 Task: Find connections with filter location La Seyne-sur-Mer with filter topic #Socialnetworkingwith filter profile language Spanish with filter current company Jade Global with filter school Google Developer Group - Bharati Vidyapeeth's College of Engineering (GDG BVP) with filter industry Gambling Facilities and Casinos with filter service category Headshot Photography with filter keywords title Maintenance Engineer
Action: Mouse moved to (512, 90)
Screenshot: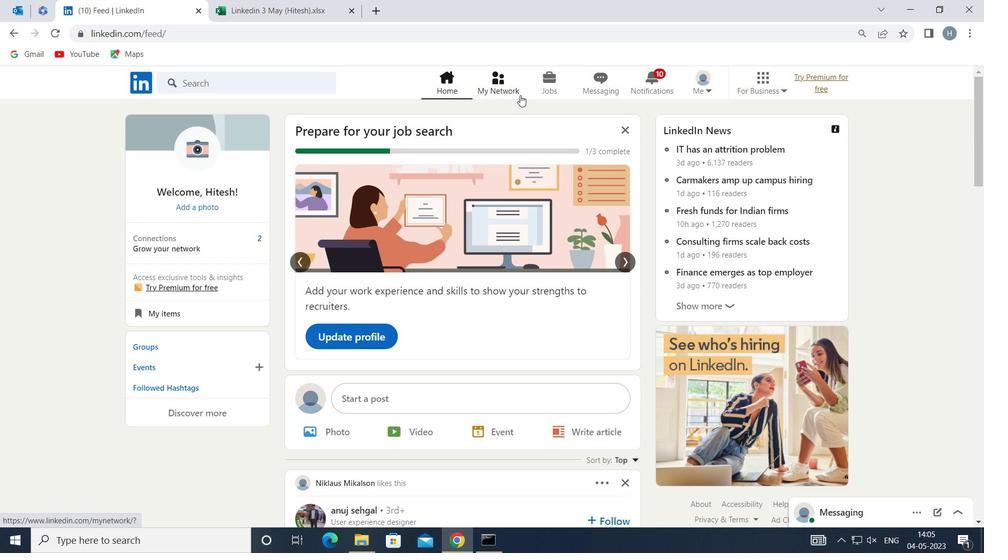 
Action: Mouse pressed left at (512, 90)
Screenshot: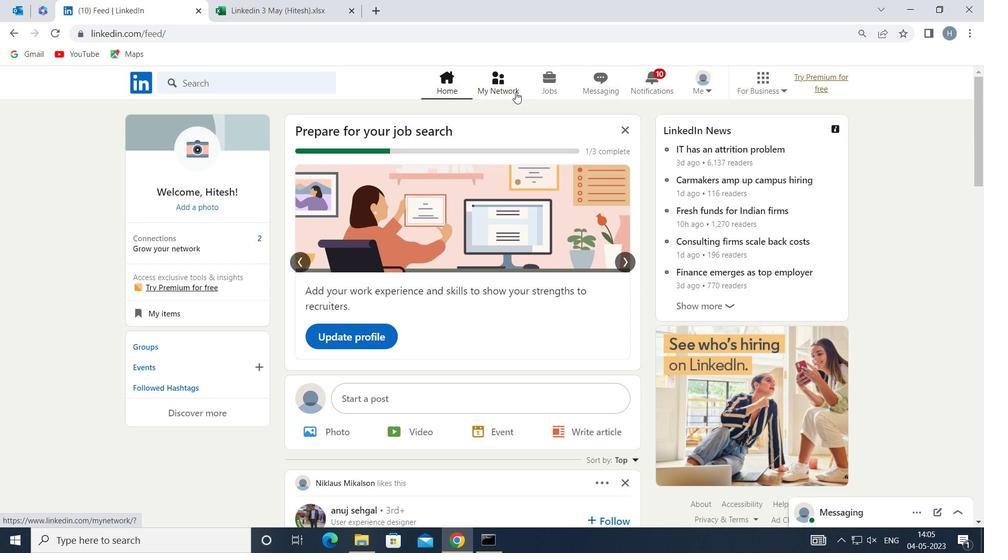
Action: Mouse moved to (287, 155)
Screenshot: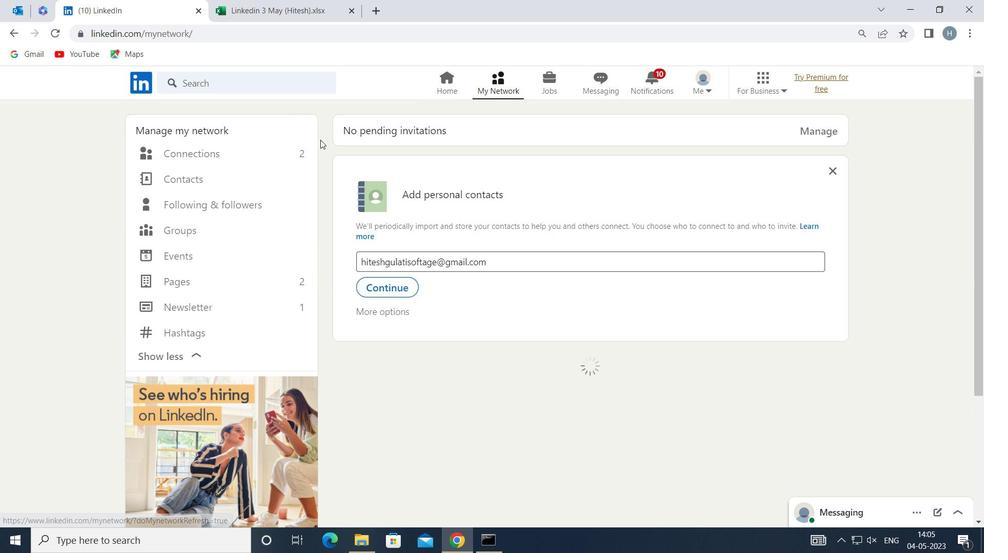 
Action: Mouse pressed left at (287, 155)
Screenshot: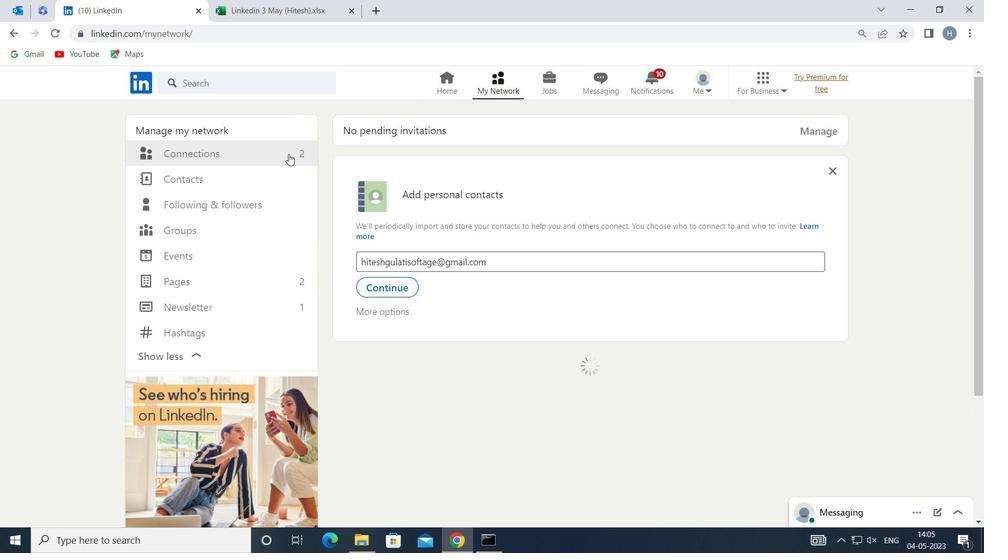 
Action: Mouse moved to (562, 153)
Screenshot: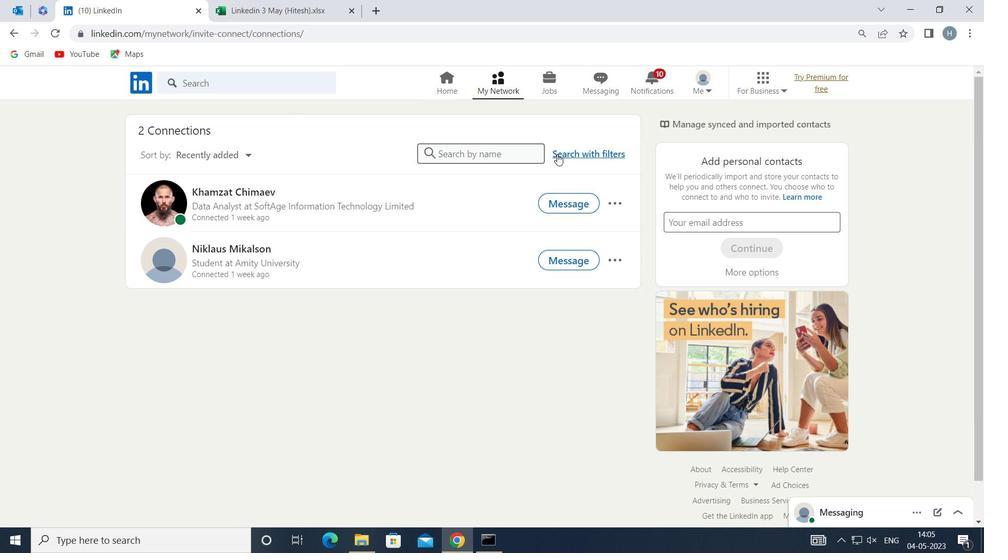 
Action: Mouse pressed left at (562, 153)
Screenshot: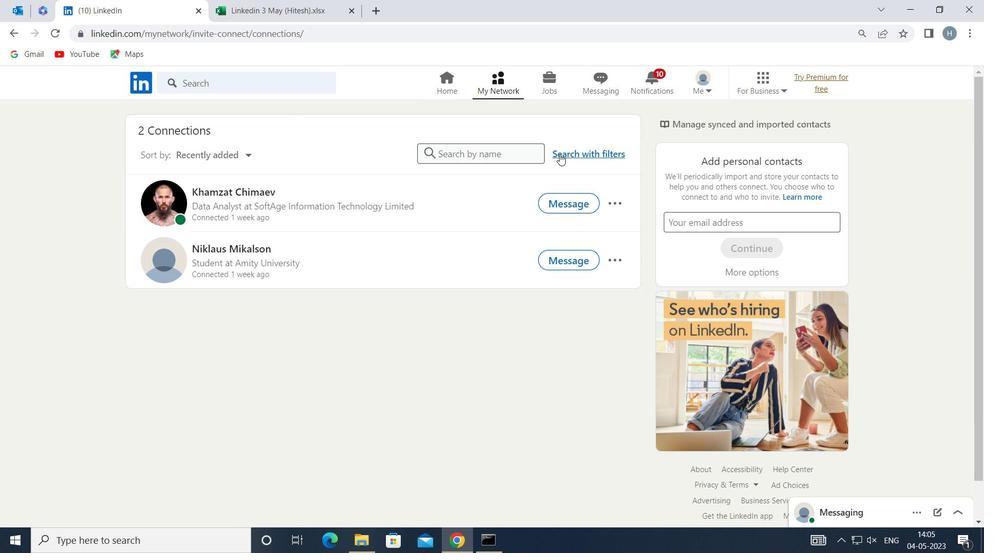 
Action: Mouse moved to (539, 119)
Screenshot: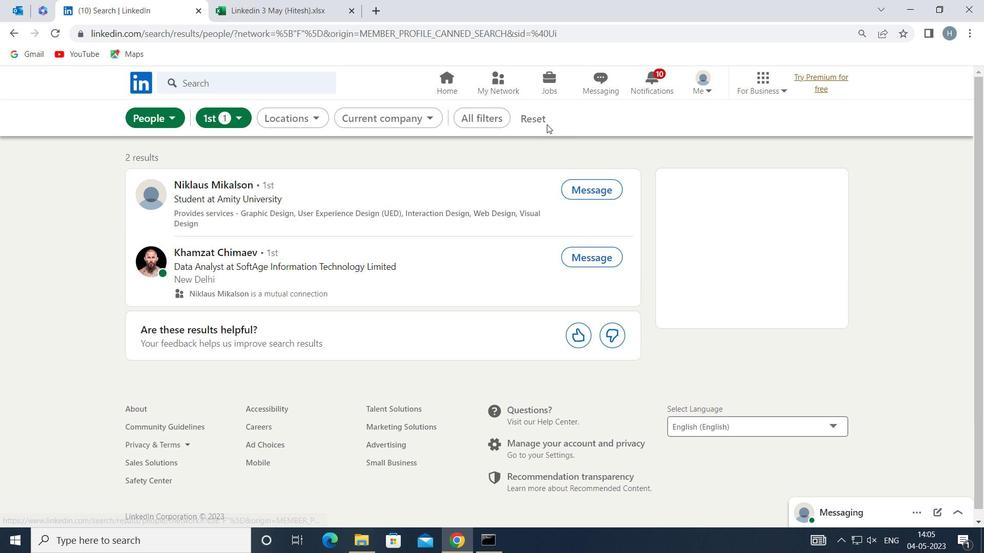 
Action: Mouse pressed left at (539, 119)
Screenshot: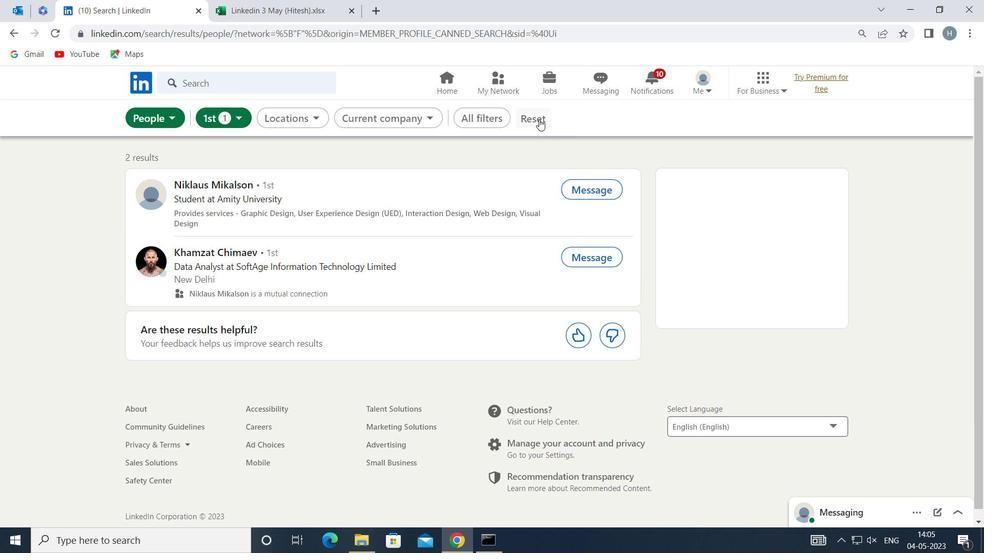 
Action: Mouse moved to (527, 117)
Screenshot: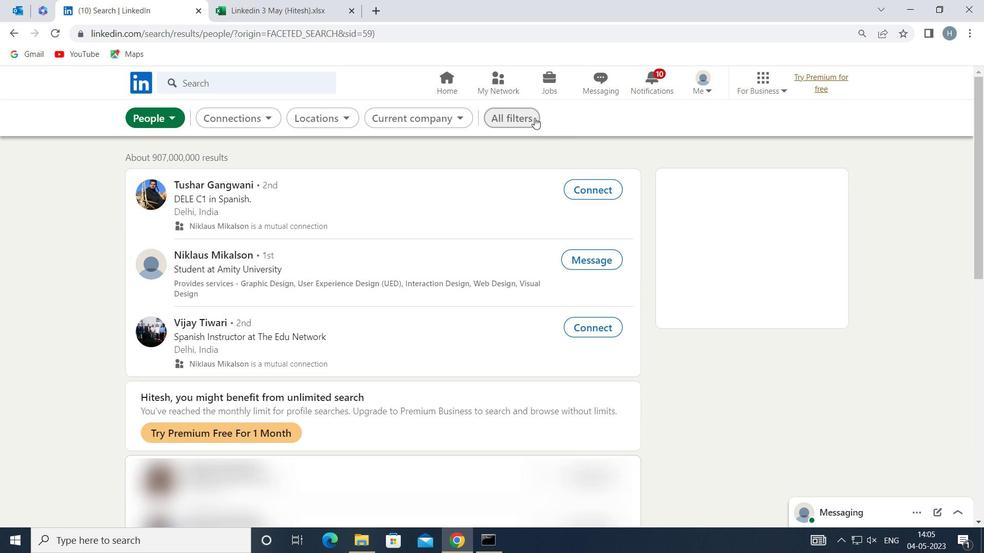 
Action: Mouse pressed left at (527, 117)
Screenshot: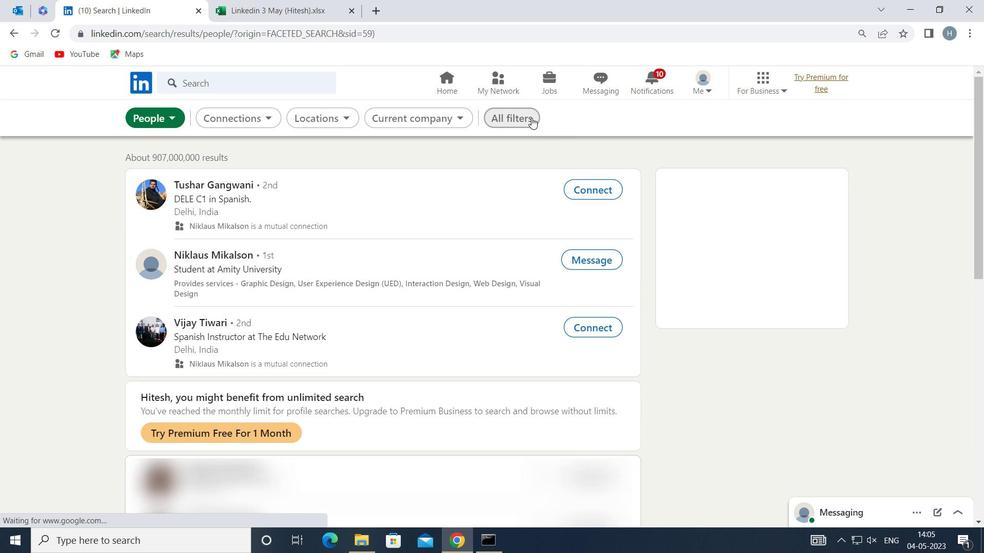 
Action: Mouse moved to (753, 268)
Screenshot: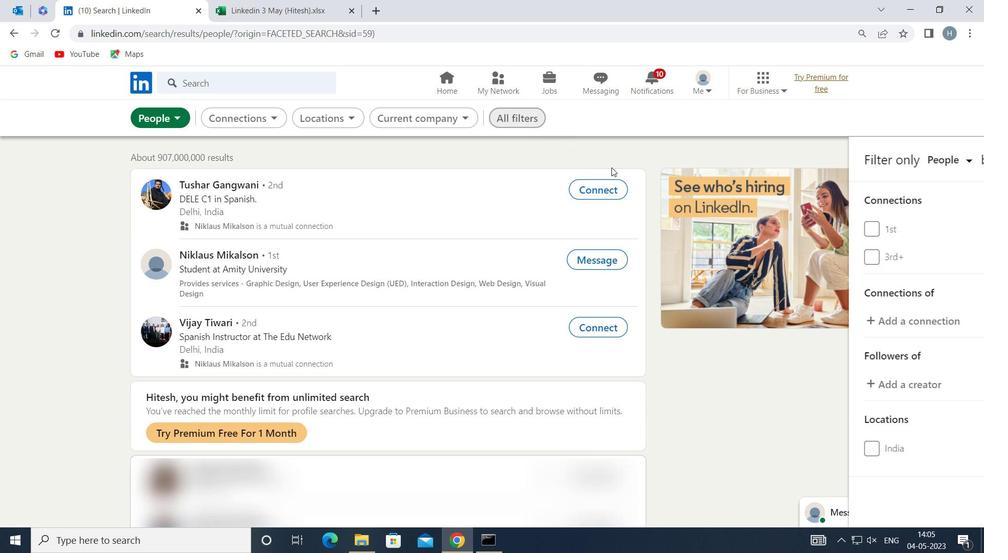 
Action: Mouse scrolled (753, 267) with delta (0, 0)
Screenshot: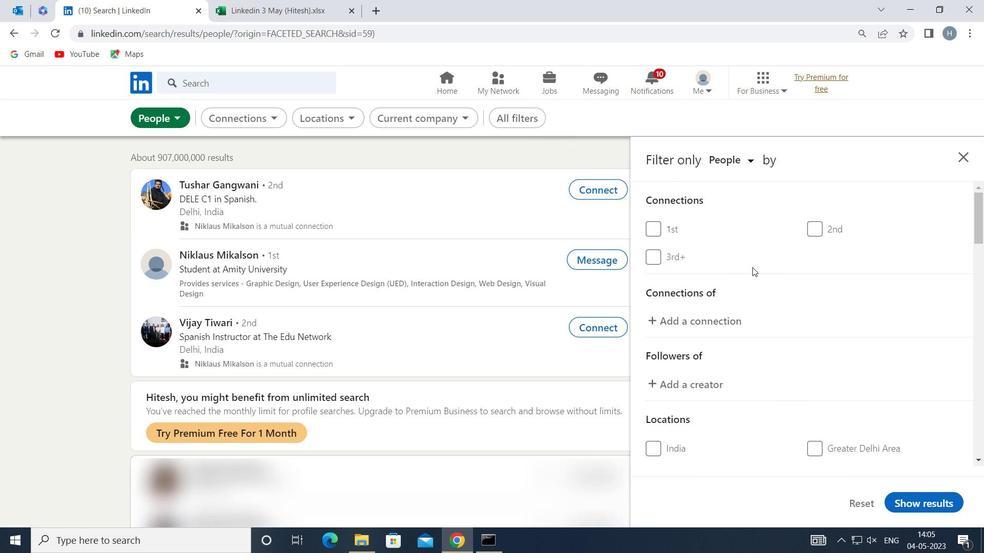 
Action: Mouse moved to (753, 268)
Screenshot: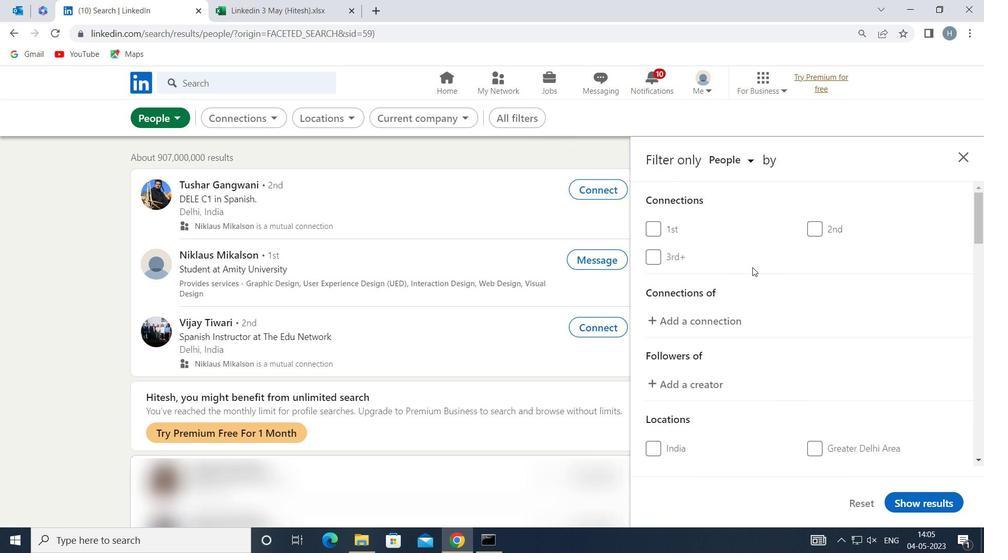 
Action: Mouse scrolled (753, 267) with delta (0, 0)
Screenshot: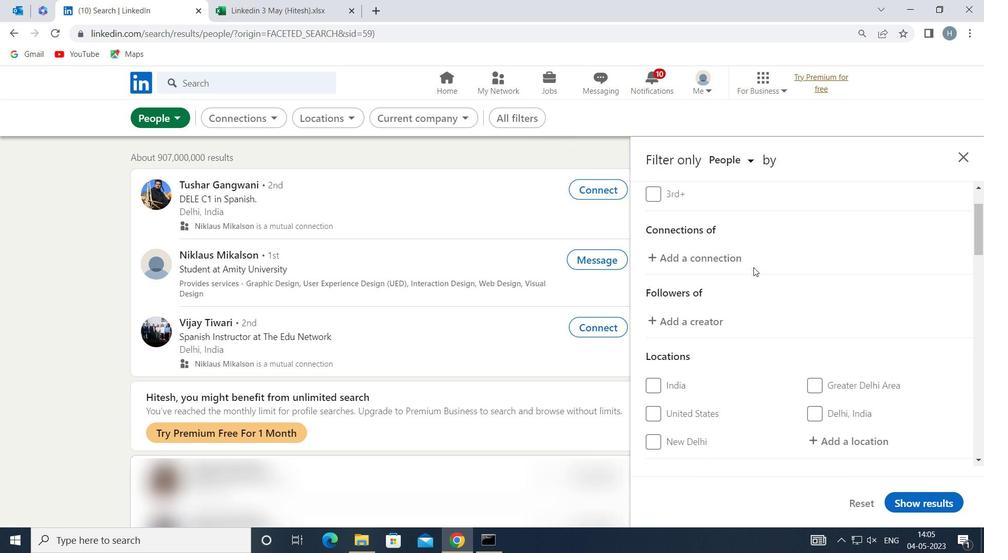
Action: Mouse scrolled (753, 267) with delta (0, 0)
Screenshot: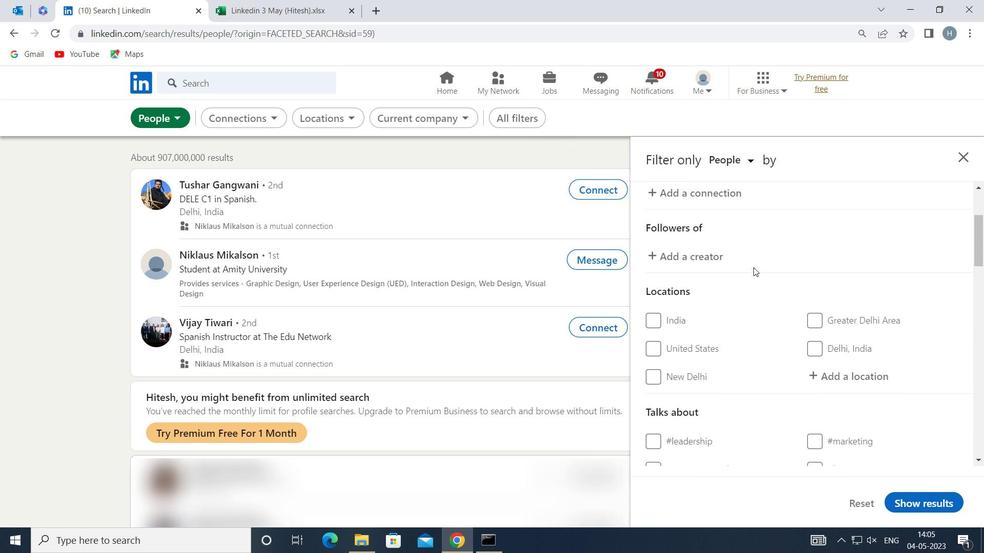 
Action: Mouse moved to (824, 307)
Screenshot: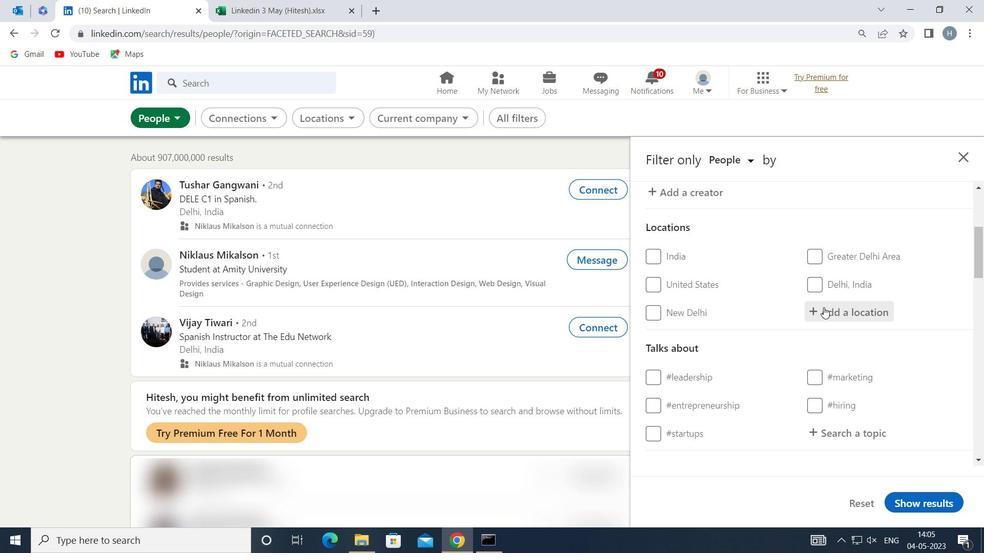 
Action: Mouse pressed left at (824, 307)
Screenshot: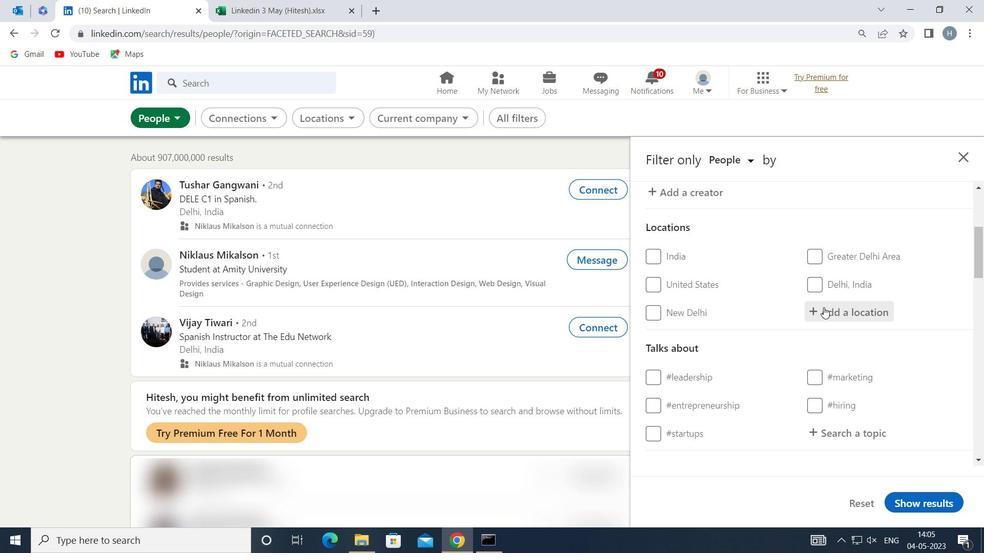 
Action: Key pressed <Key.shift>LA<Key.space><Key.shift>SEYNE
Screenshot: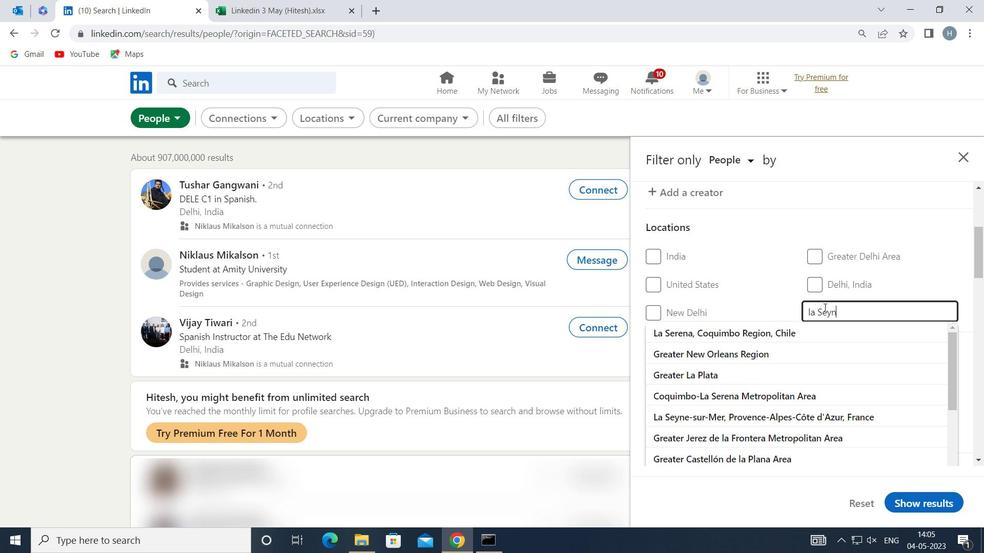 
Action: Mouse moved to (799, 330)
Screenshot: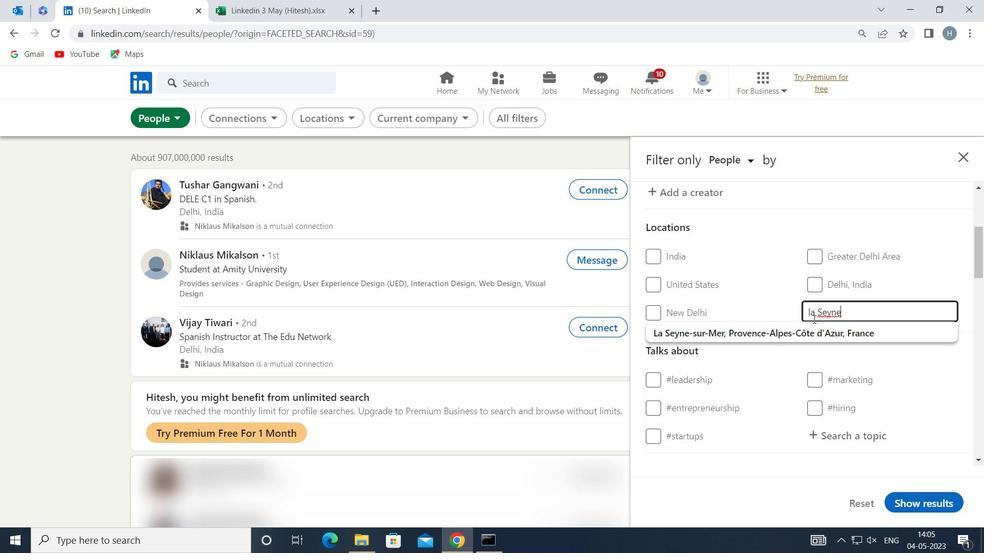 
Action: Mouse pressed left at (799, 330)
Screenshot: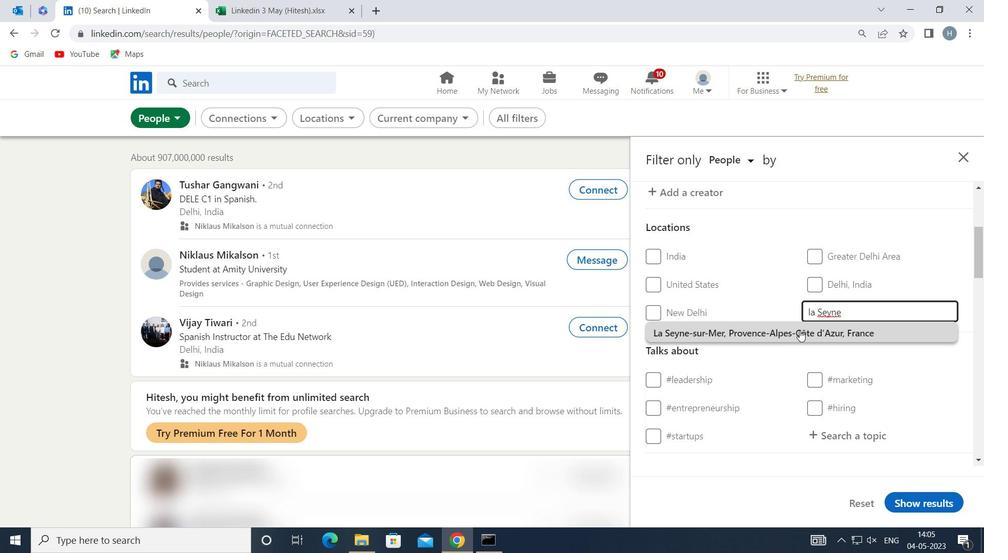 
Action: Mouse moved to (783, 333)
Screenshot: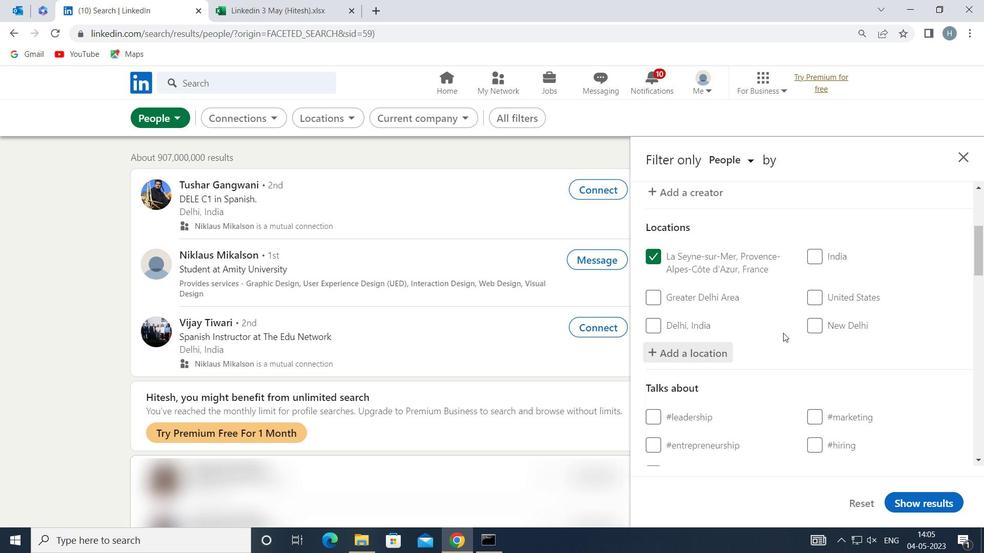 
Action: Mouse scrolled (783, 333) with delta (0, 0)
Screenshot: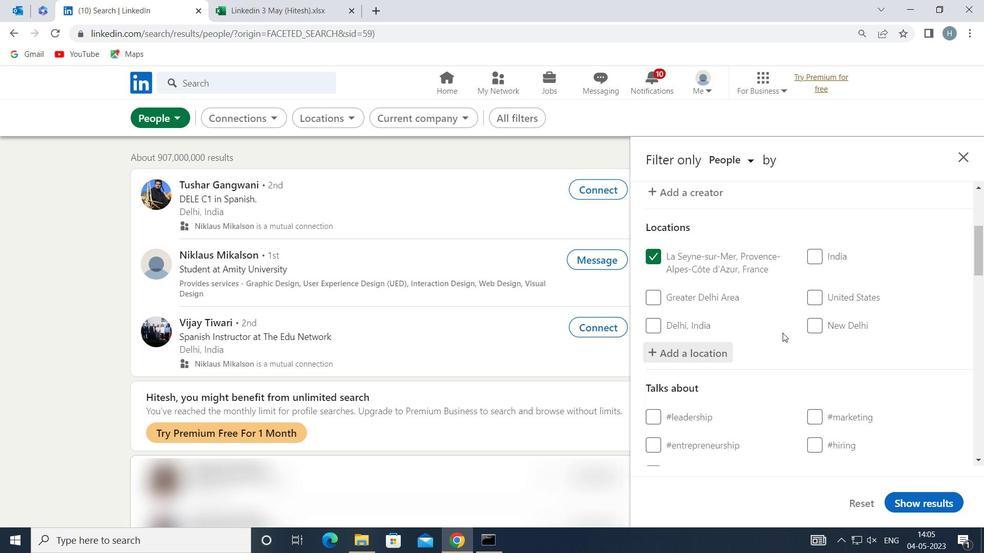 
Action: Mouse moved to (780, 335)
Screenshot: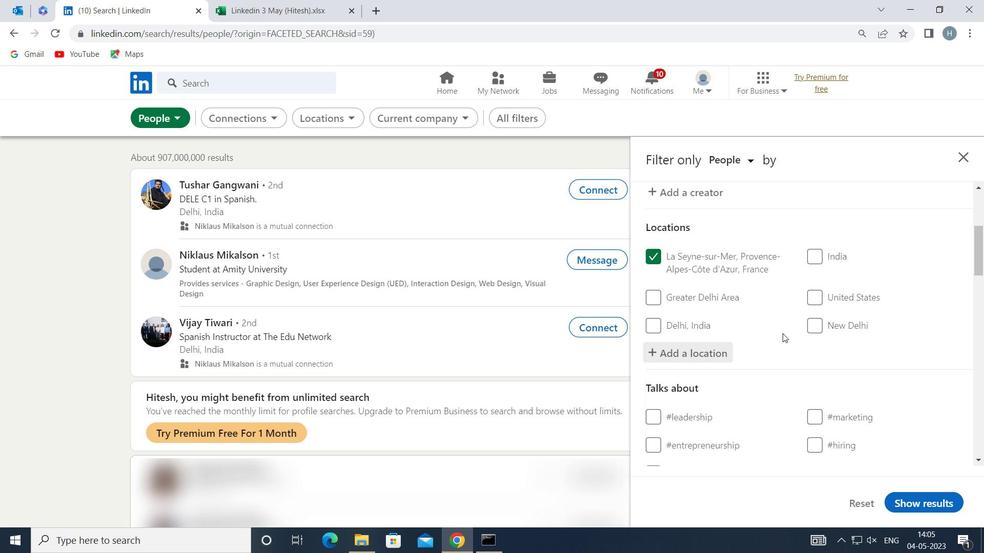 
Action: Mouse scrolled (780, 334) with delta (0, 0)
Screenshot: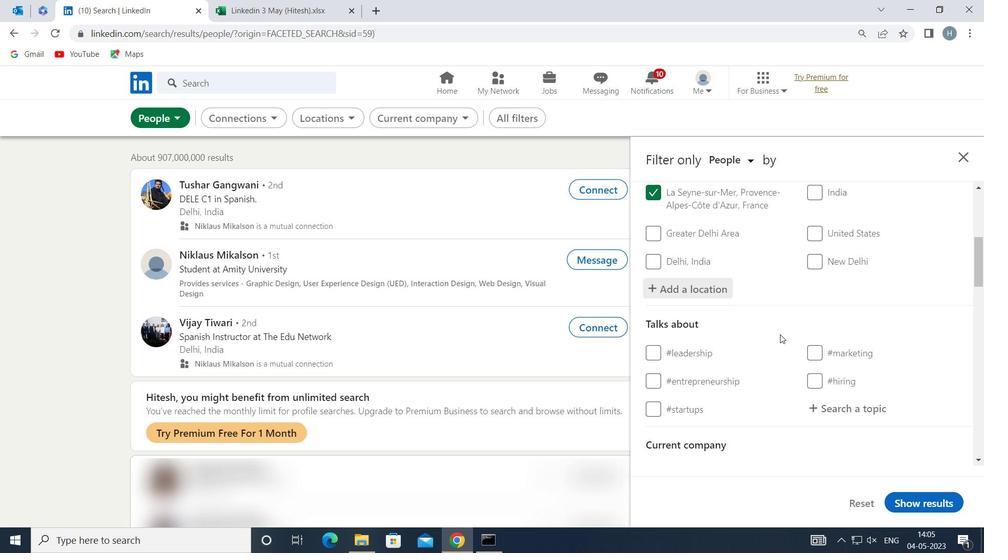 
Action: Mouse scrolled (780, 334) with delta (0, 0)
Screenshot: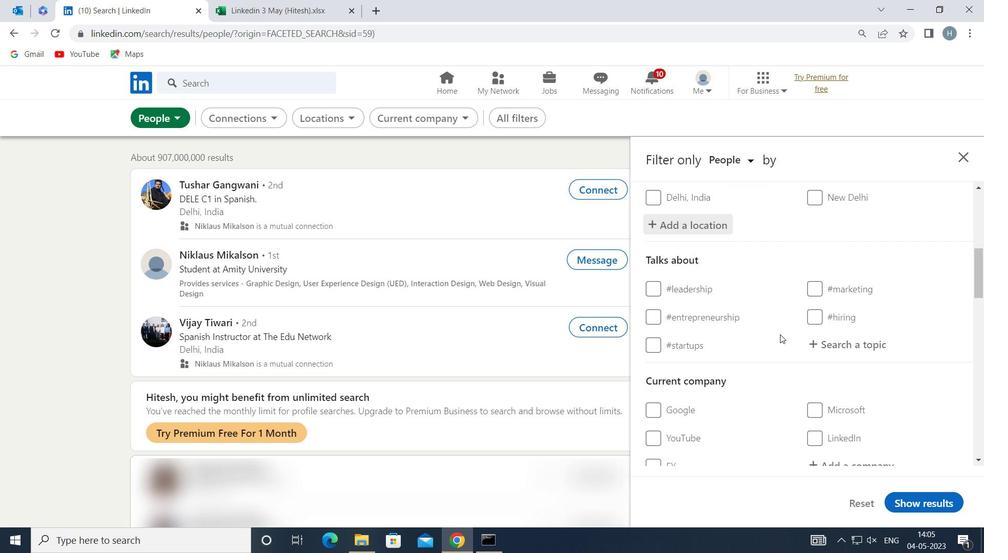 
Action: Mouse moved to (844, 284)
Screenshot: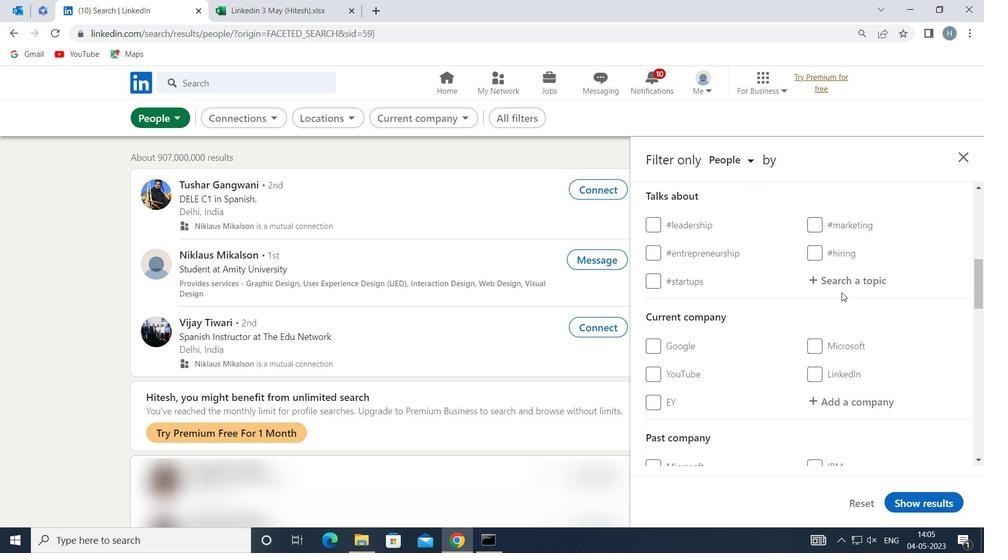 
Action: Mouse pressed left at (844, 284)
Screenshot: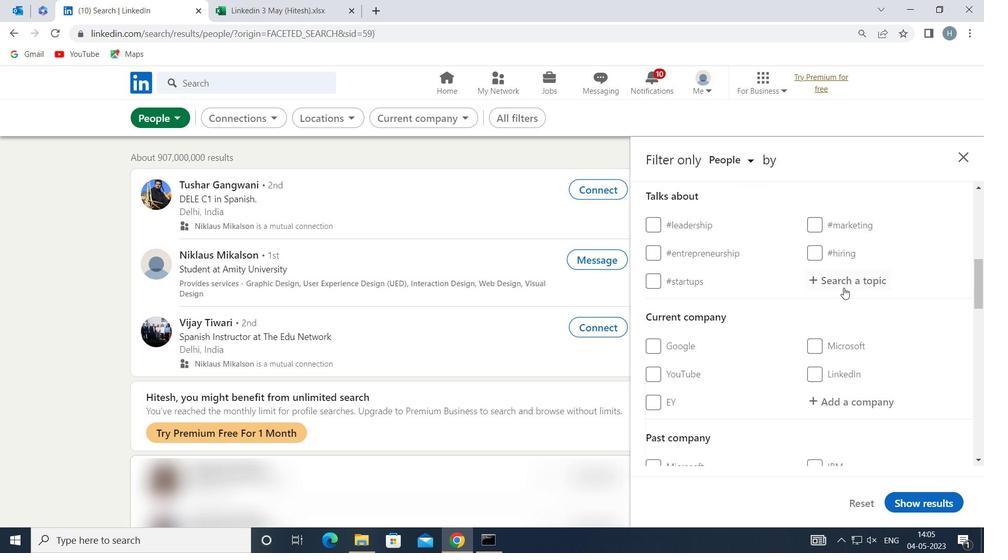 
Action: Key pressed <Key.shift>SOCIALNT<Key.backspace>ETWORKING
Screenshot: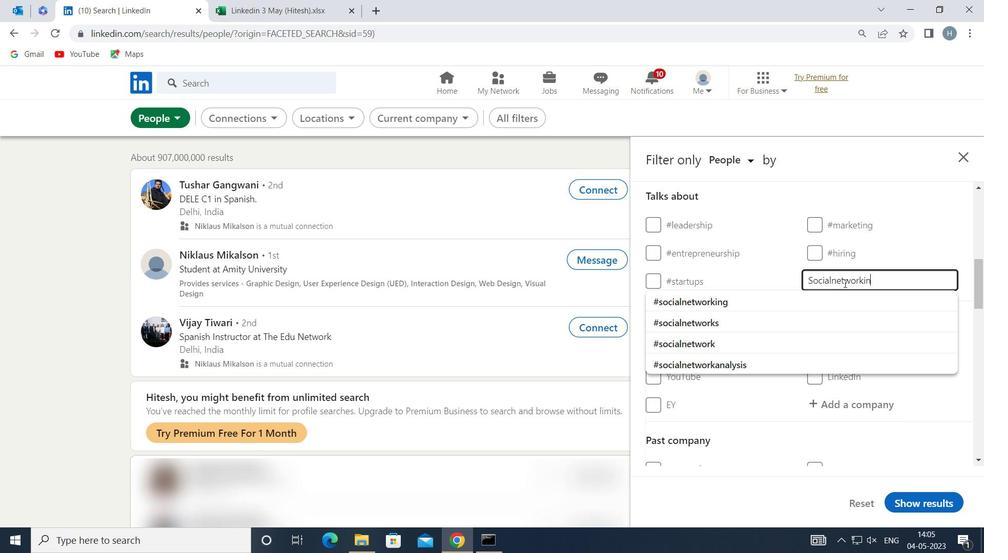
Action: Mouse moved to (823, 295)
Screenshot: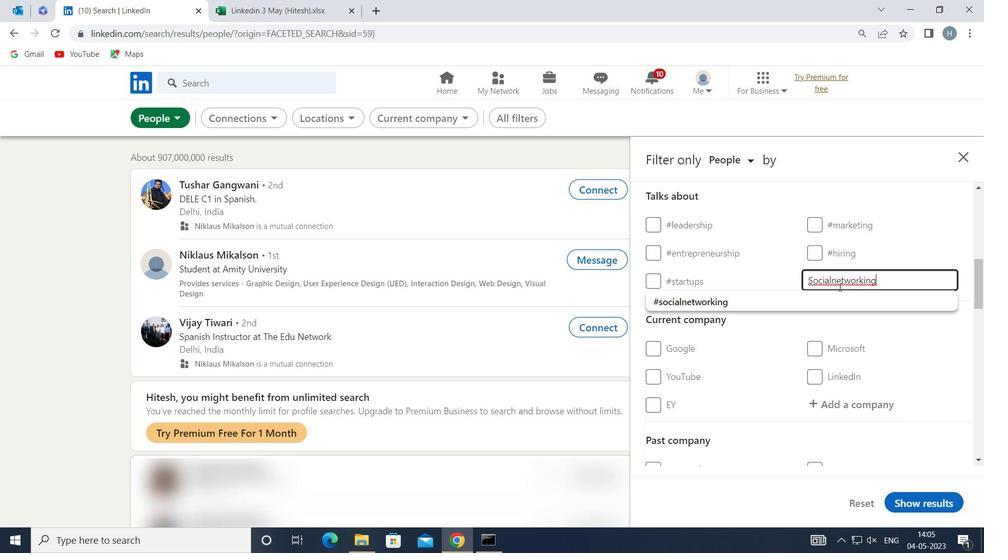 
Action: Mouse pressed left at (823, 295)
Screenshot: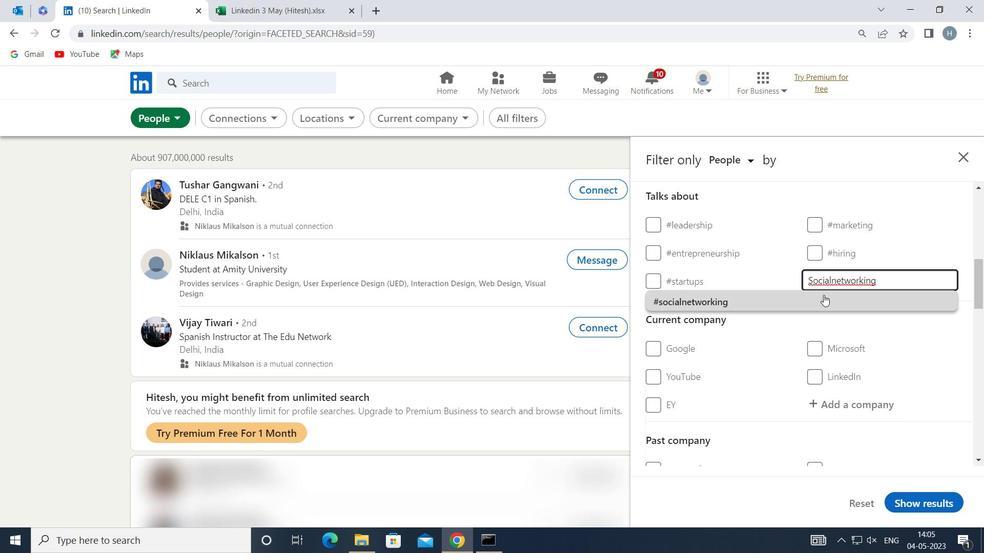 
Action: Mouse moved to (782, 302)
Screenshot: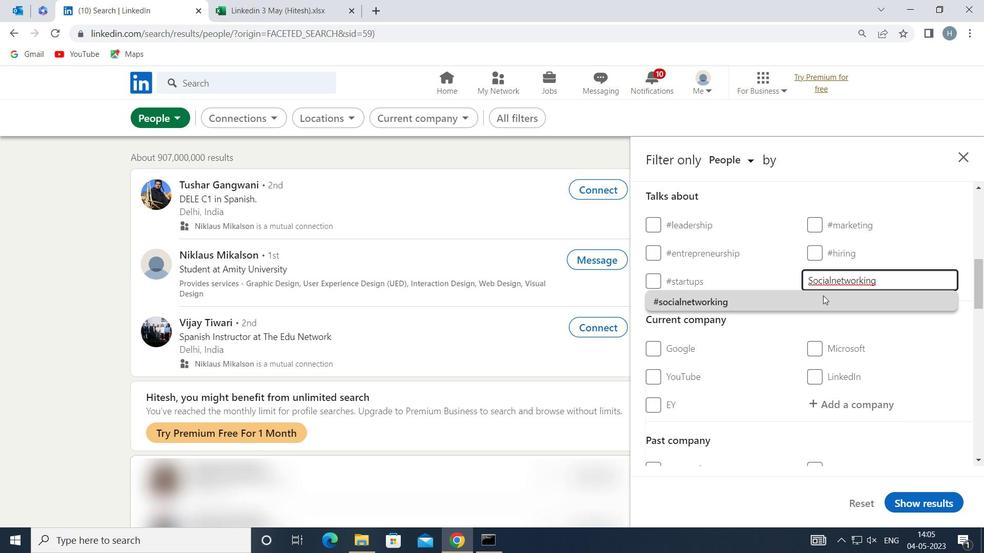 
Action: Mouse scrolled (782, 301) with delta (0, 0)
Screenshot: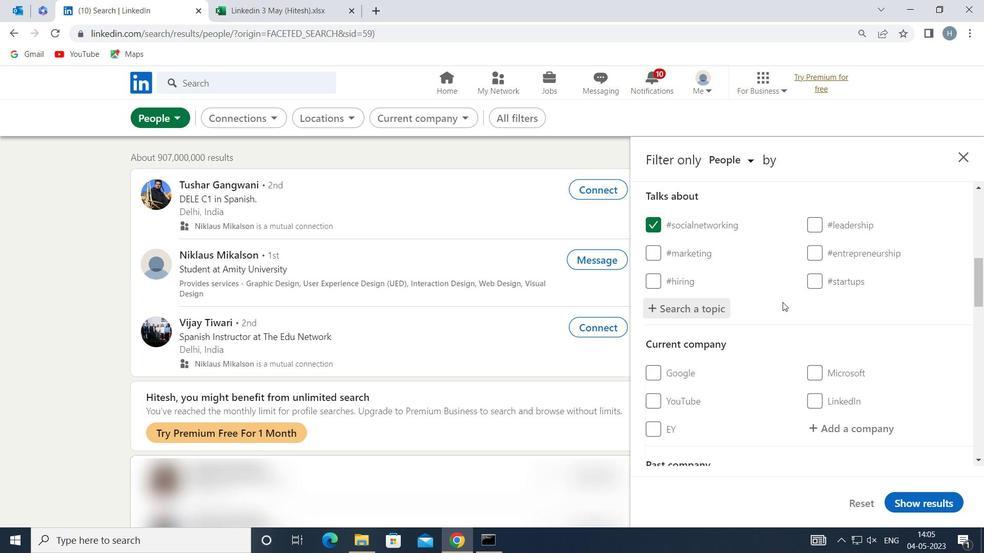 
Action: Mouse moved to (780, 297)
Screenshot: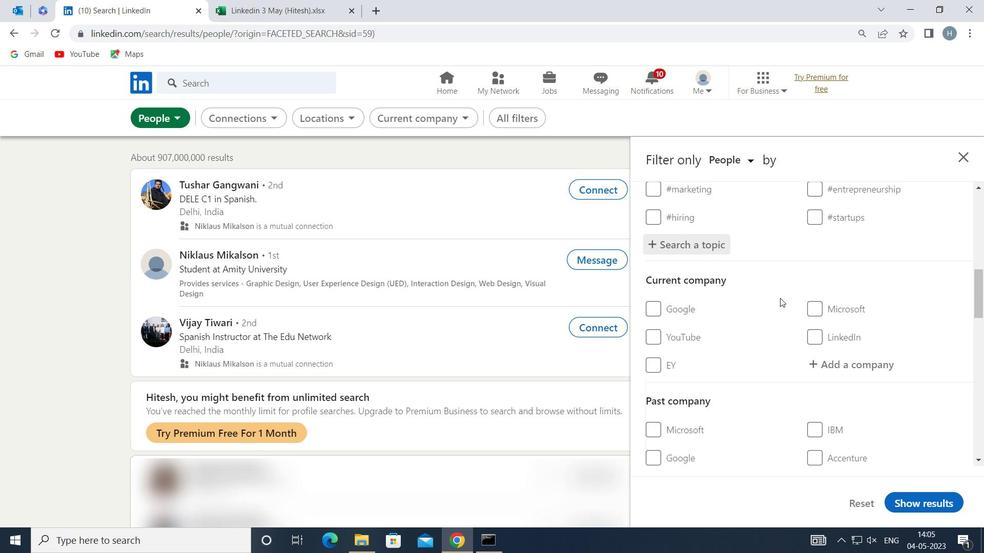 
Action: Mouse scrolled (780, 297) with delta (0, 0)
Screenshot: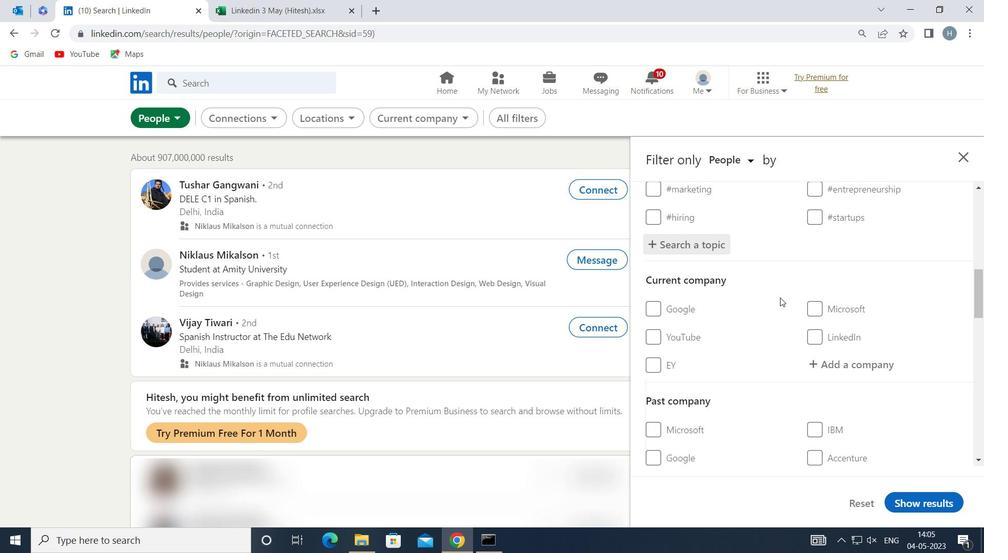 
Action: Mouse scrolled (780, 297) with delta (0, 0)
Screenshot: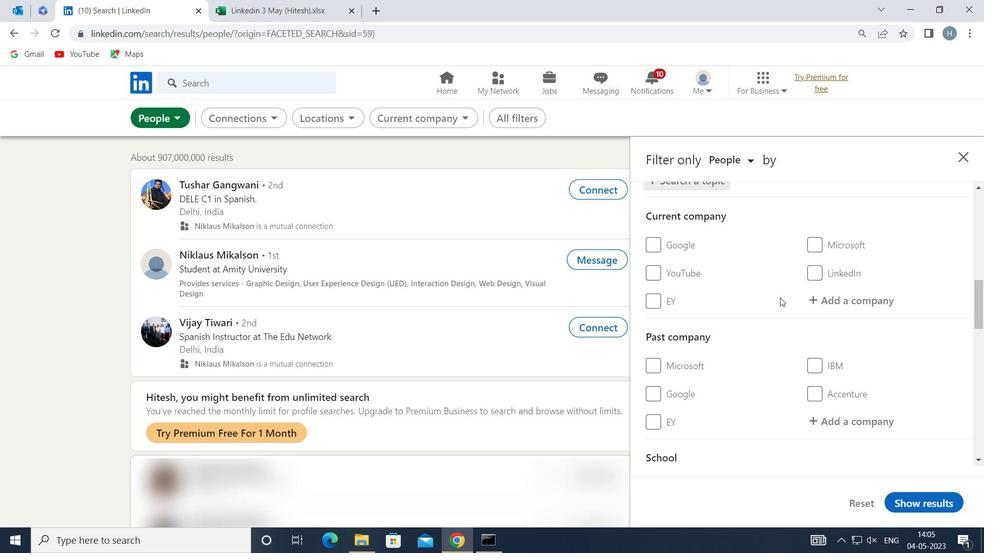 
Action: Mouse scrolled (780, 297) with delta (0, 0)
Screenshot: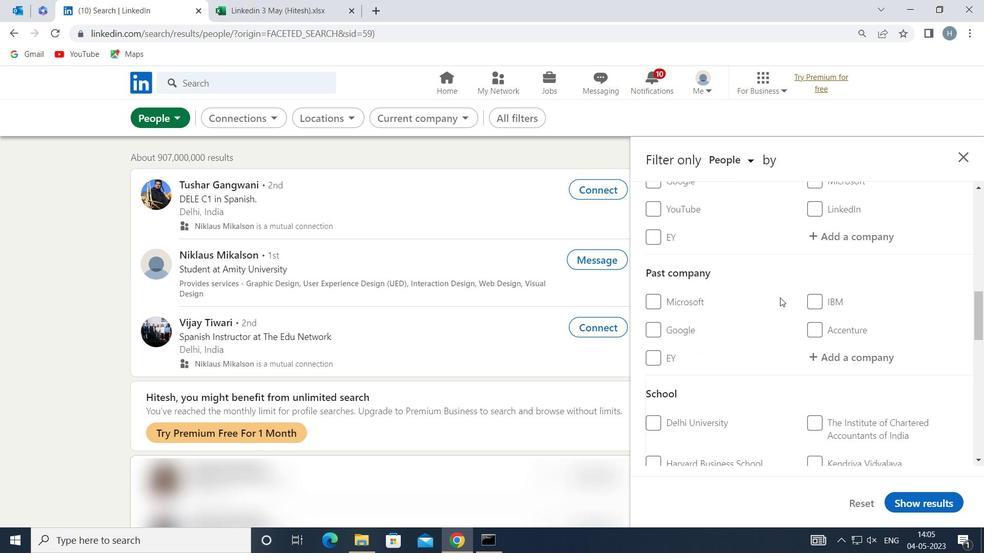 
Action: Mouse moved to (780, 297)
Screenshot: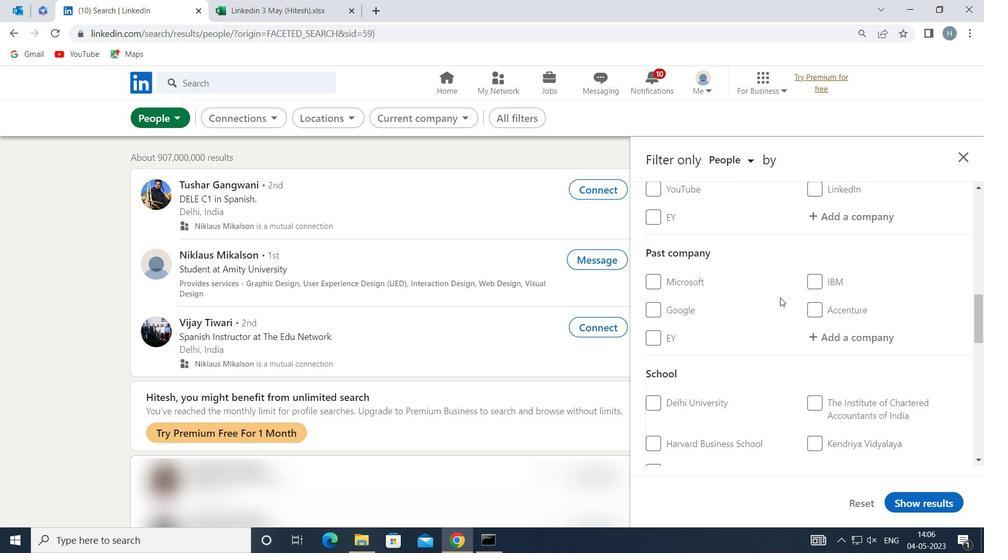
Action: Mouse scrolled (780, 296) with delta (0, 0)
Screenshot: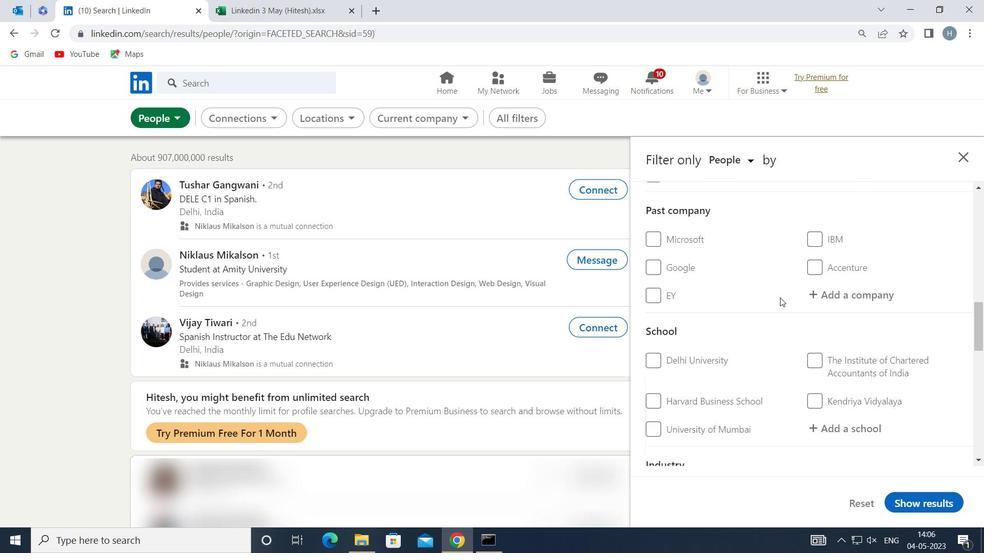 
Action: Mouse moved to (780, 296)
Screenshot: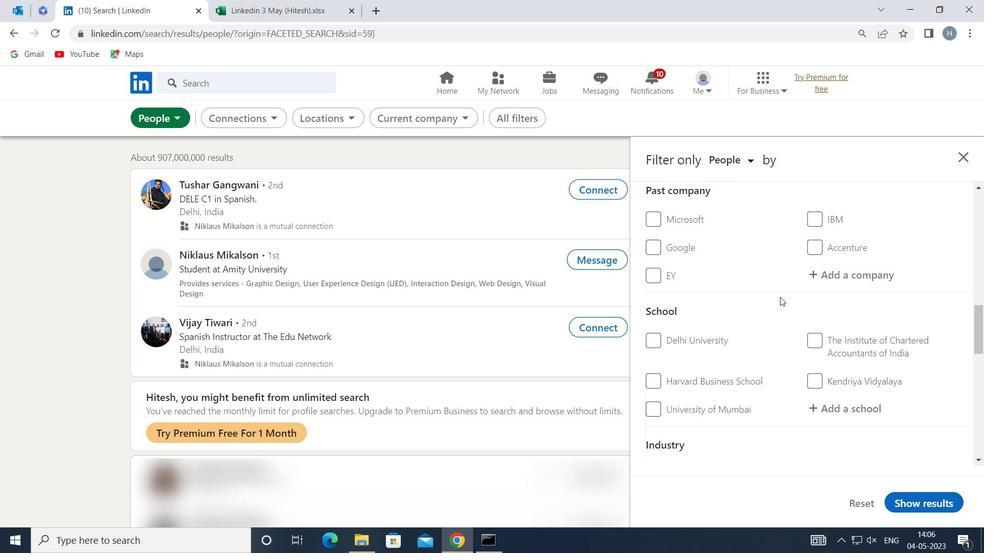 
Action: Mouse scrolled (780, 295) with delta (0, 0)
Screenshot: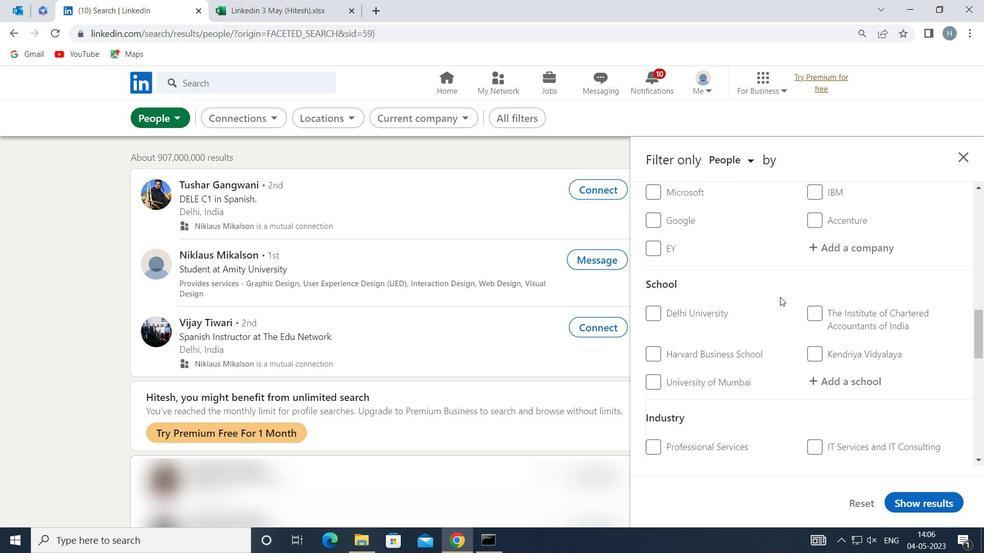 
Action: Mouse moved to (780, 293)
Screenshot: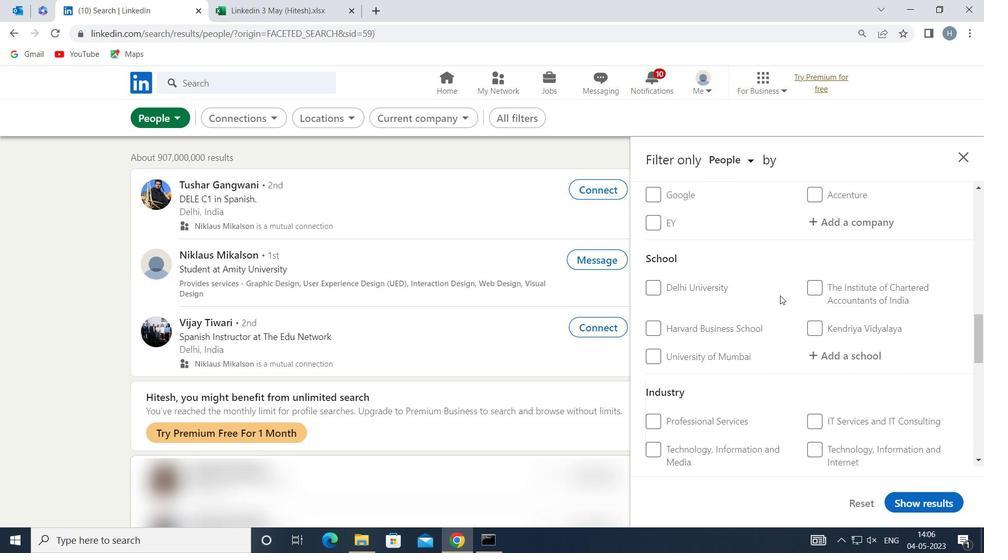 
Action: Mouse scrolled (780, 293) with delta (0, 0)
Screenshot: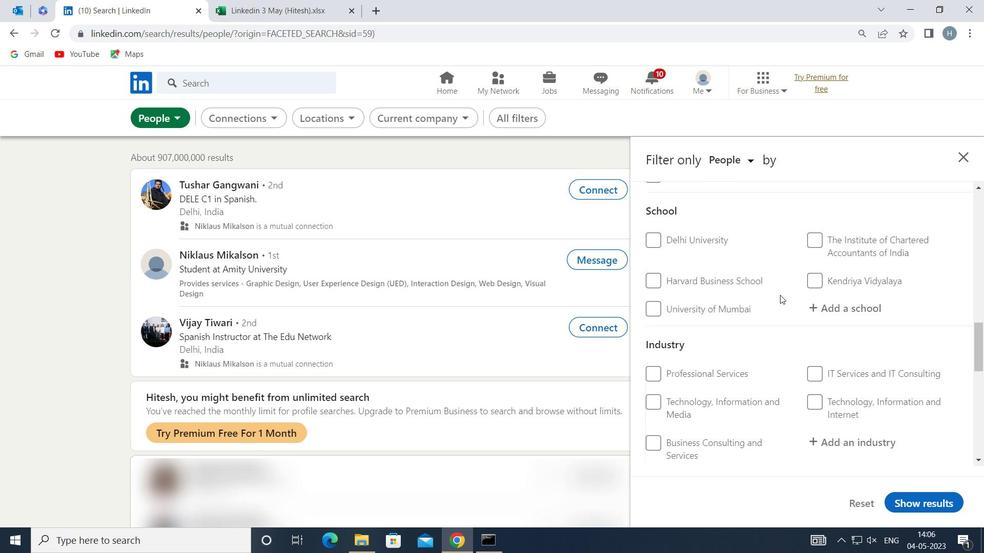 
Action: Mouse scrolled (780, 293) with delta (0, 0)
Screenshot: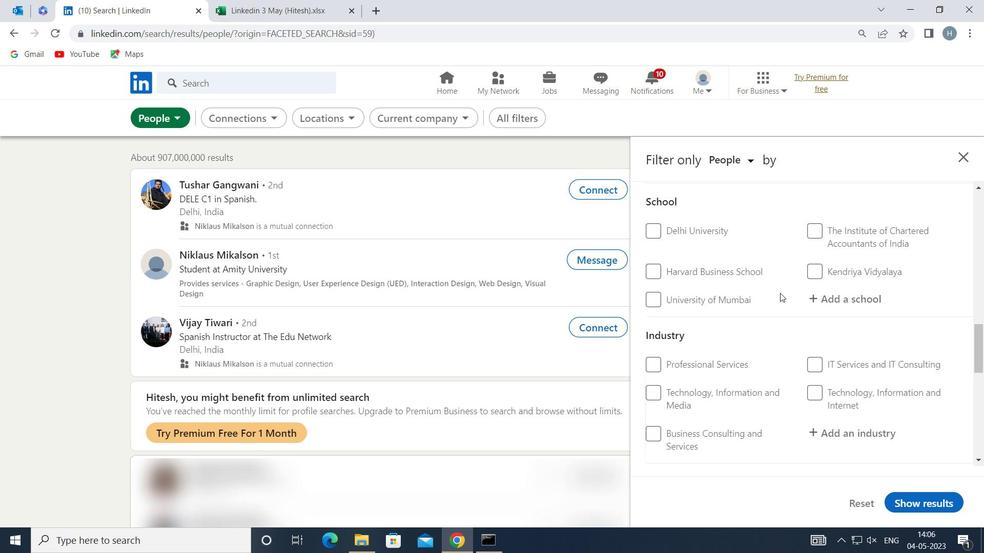 
Action: Mouse moved to (780, 293)
Screenshot: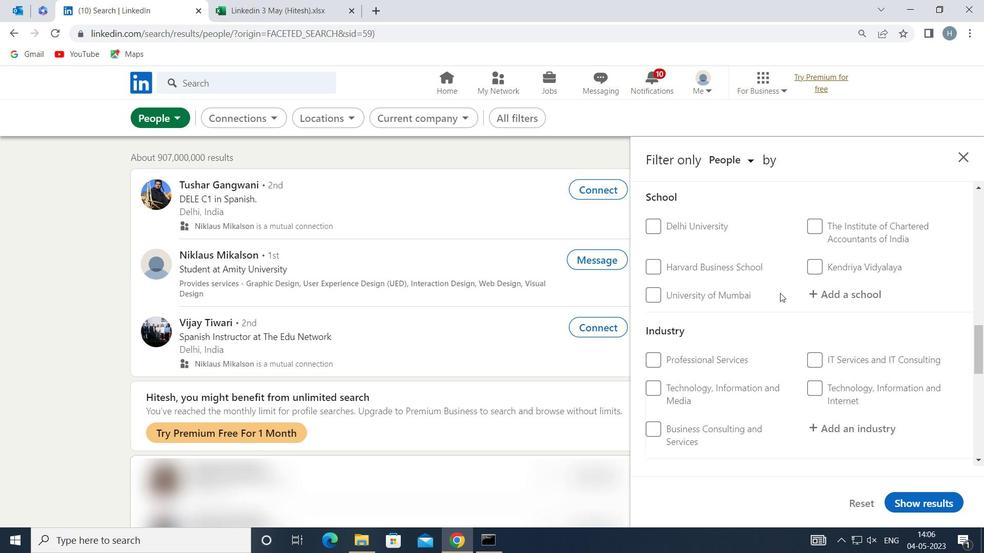 
Action: Mouse scrolled (780, 292) with delta (0, 0)
Screenshot: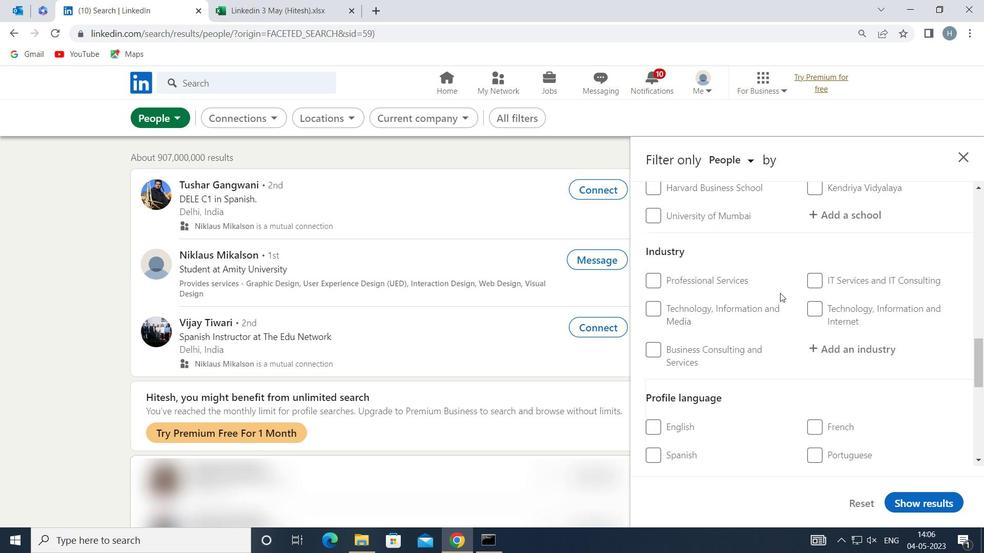 
Action: Mouse moved to (780, 293)
Screenshot: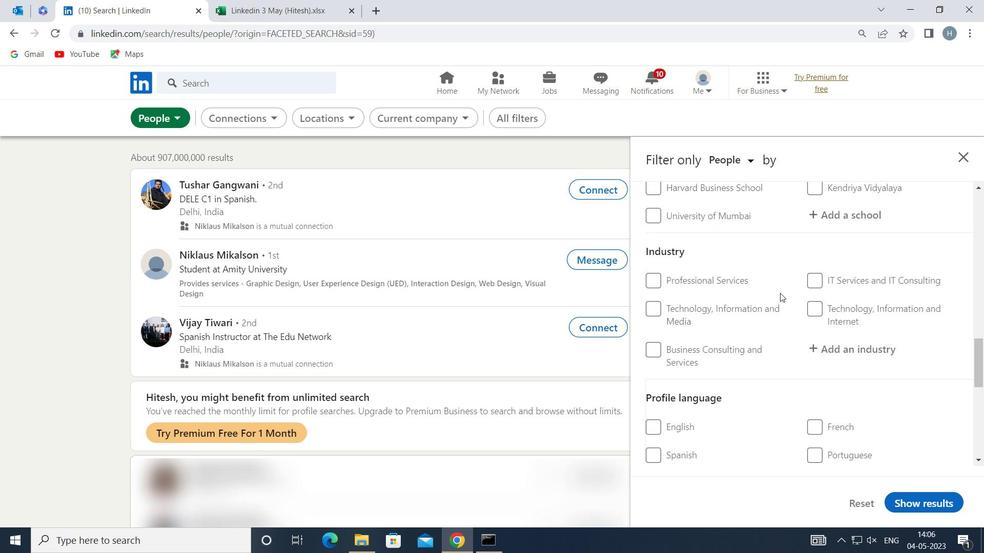 
Action: Mouse scrolled (780, 292) with delta (0, 0)
Screenshot: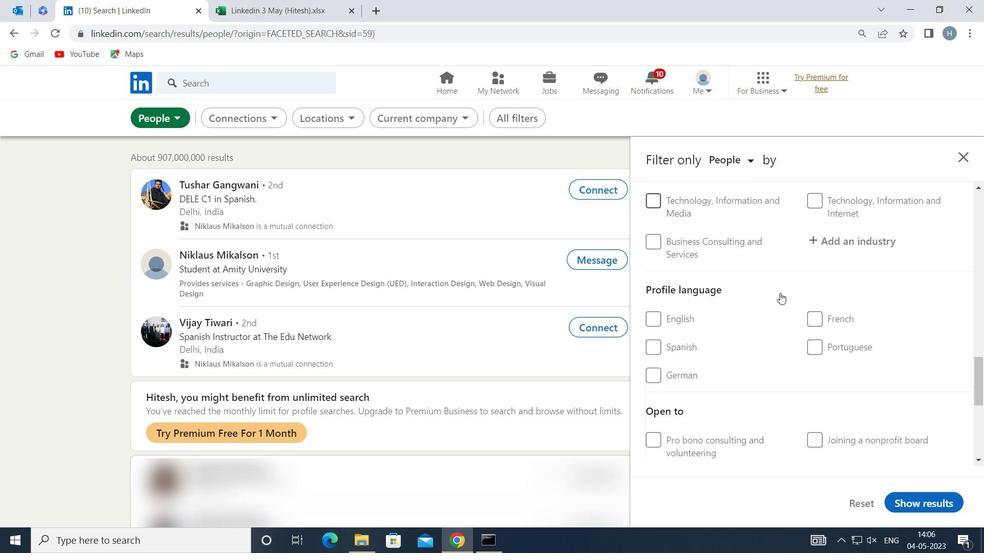 
Action: Mouse moved to (659, 284)
Screenshot: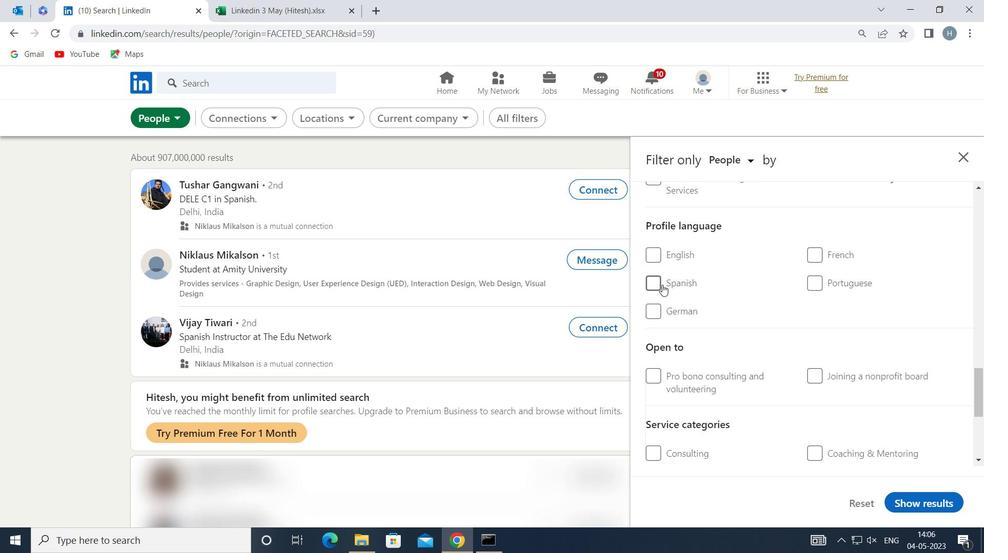
Action: Mouse pressed left at (659, 284)
Screenshot: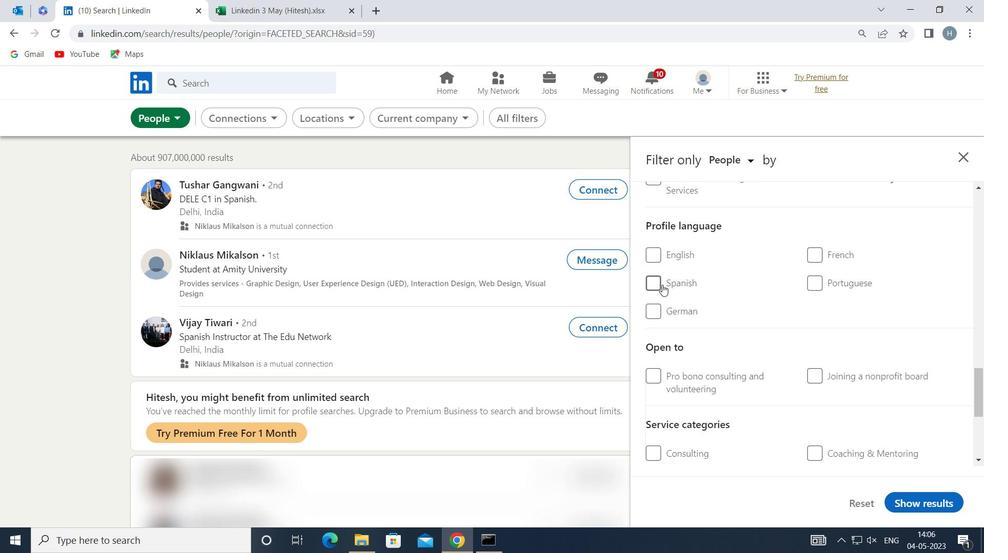 
Action: Mouse moved to (765, 286)
Screenshot: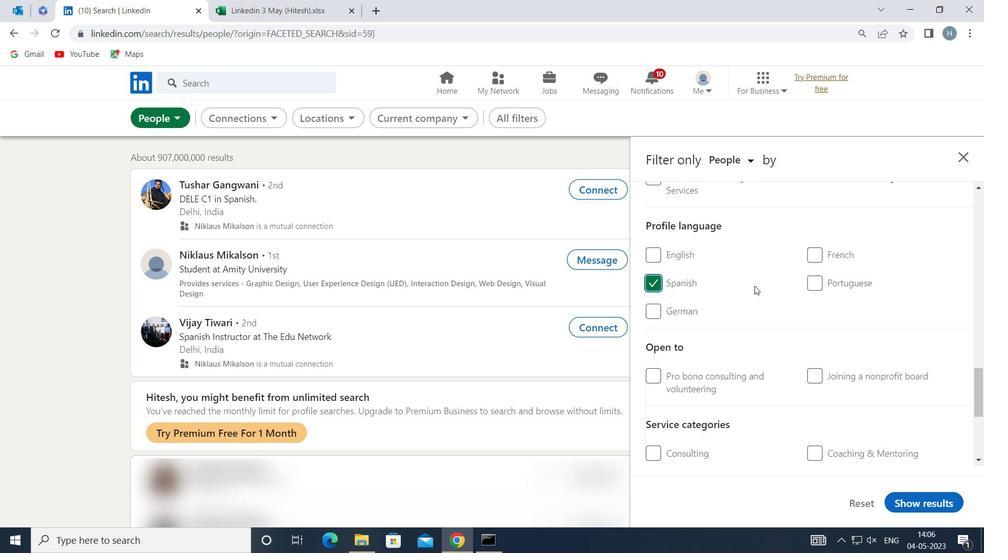
Action: Mouse scrolled (765, 287) with delta (0, 0)
Screenshot: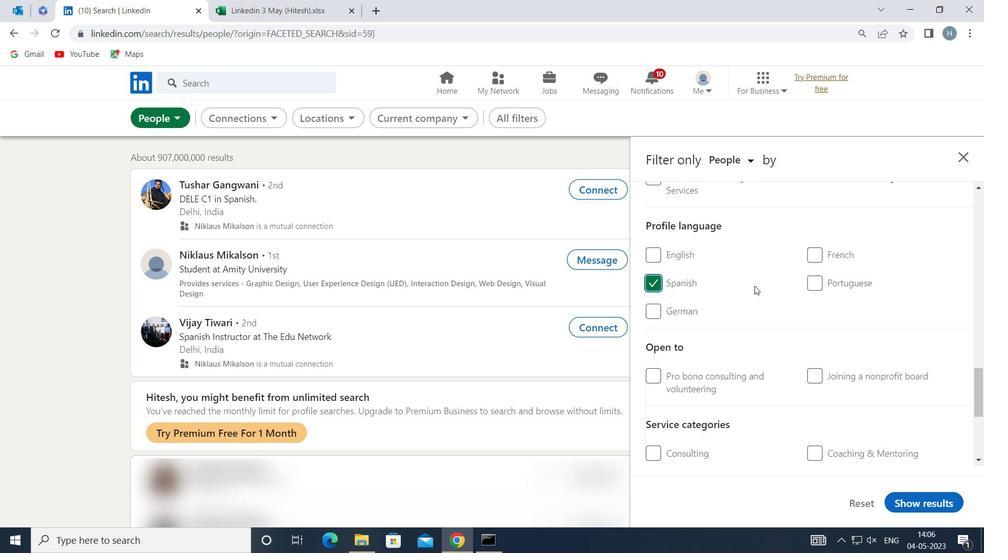 
Action: Mouse scrolled (765, 287) with delta (0, 0)
Screenshot: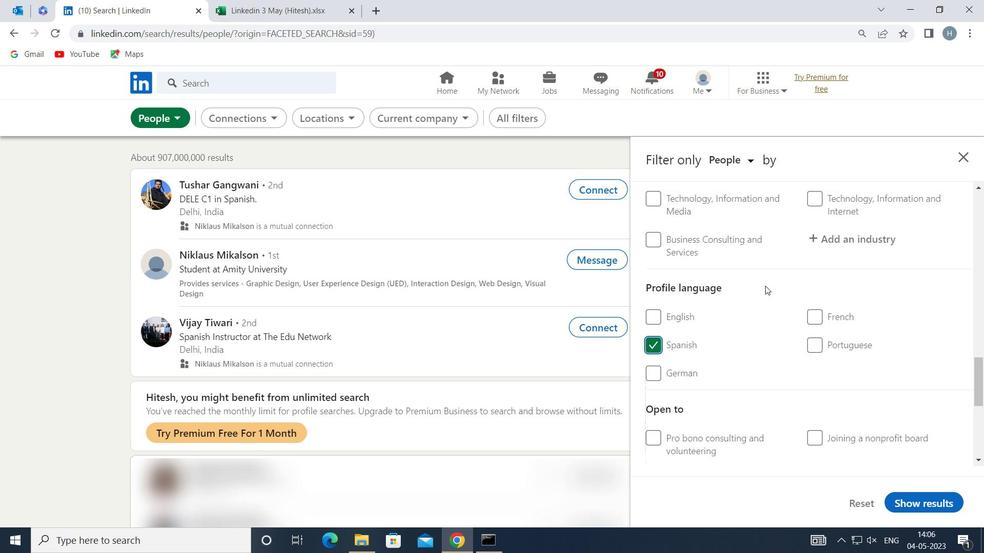 
Action: Mouse scrolled (765, 287) with delta (0, 0)
Screenshot: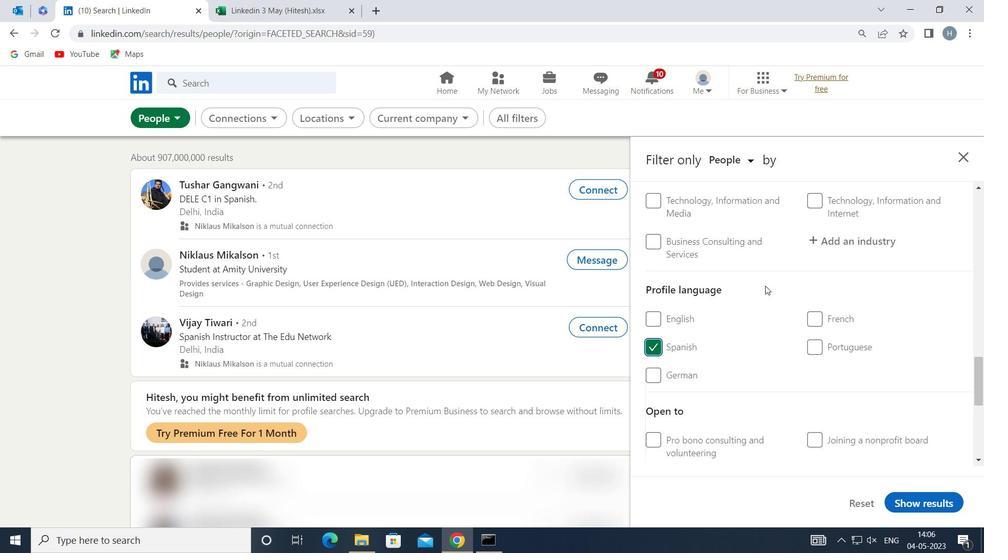 
Action: Mouse scrolled (765, 287) with delta (0, 0)
Screenshot: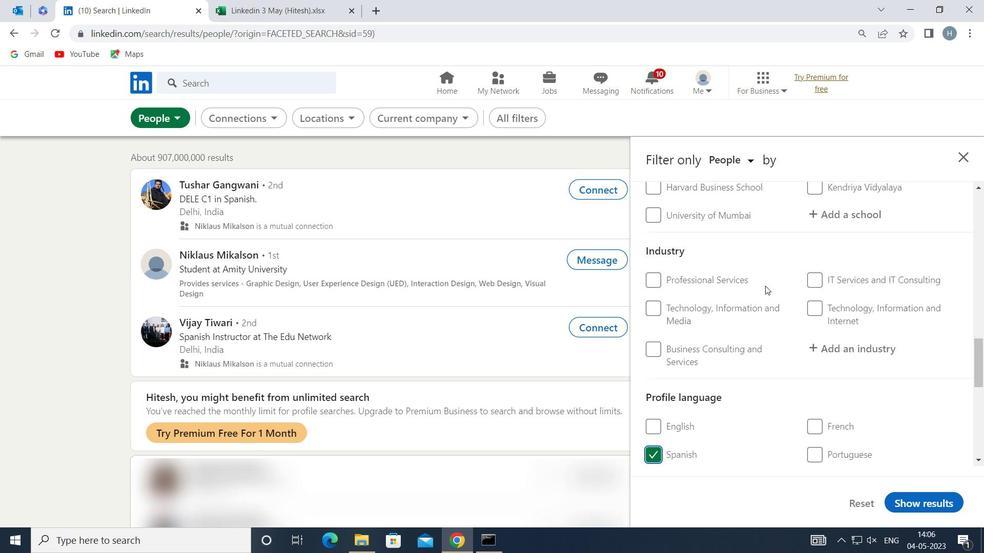 
Action: Mouse scrolled (765, 287) with delta (0, 0)
Screenshot: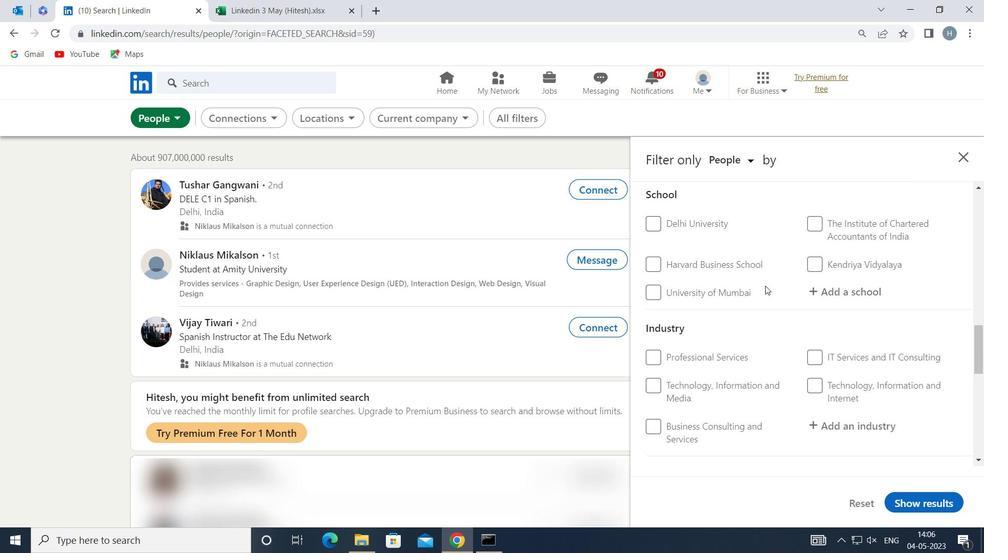 
Action: Mouse scrolled (765, 287) with delta (0, 0)
Screenshot: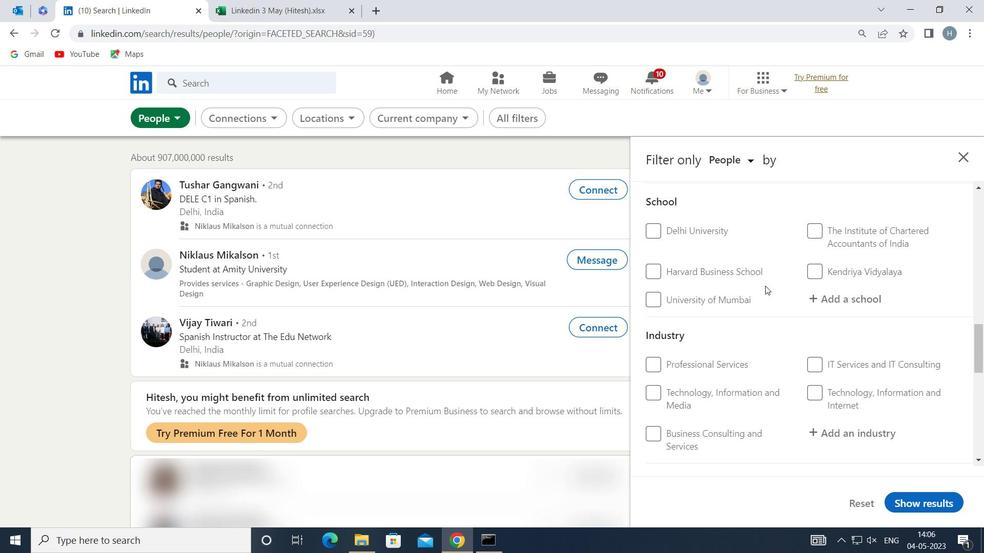 
Action: Mouse scrolled (765, 287) with delta (0, 0)
Screenshot: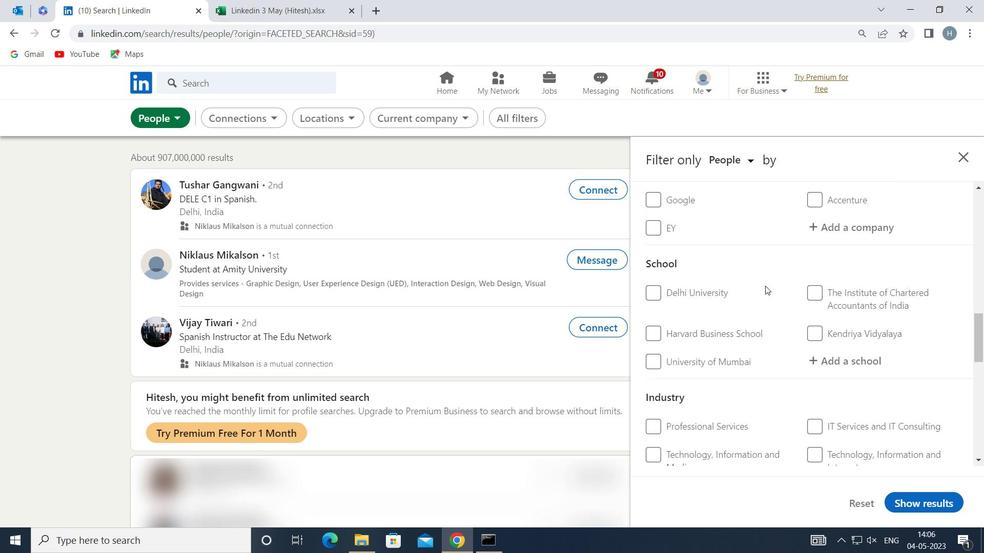 
Action: Mouse scrolled (765, 287) with delta (0, 0)
Screenshot: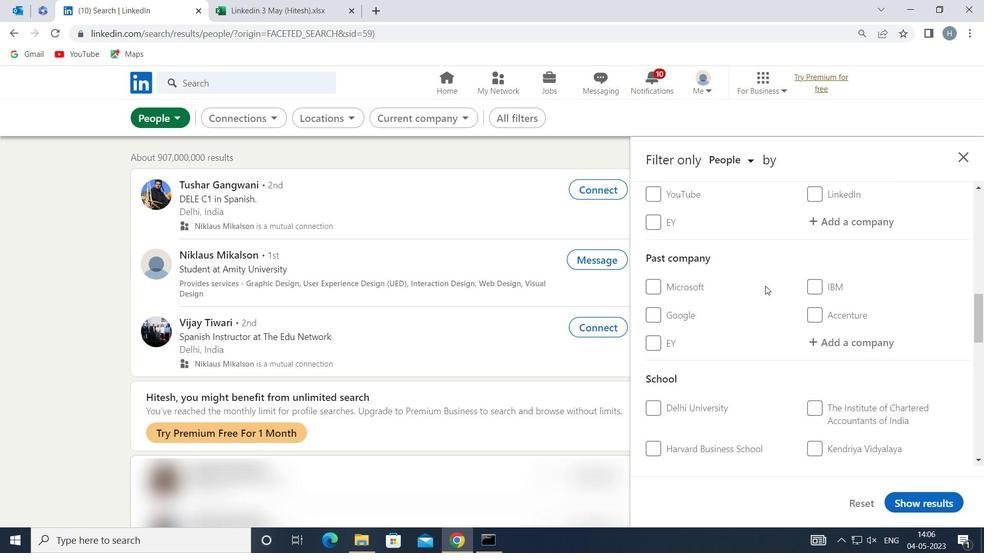 
Action: Mouse scrolled (765, 287) with delta (0, 0)
Screenshot: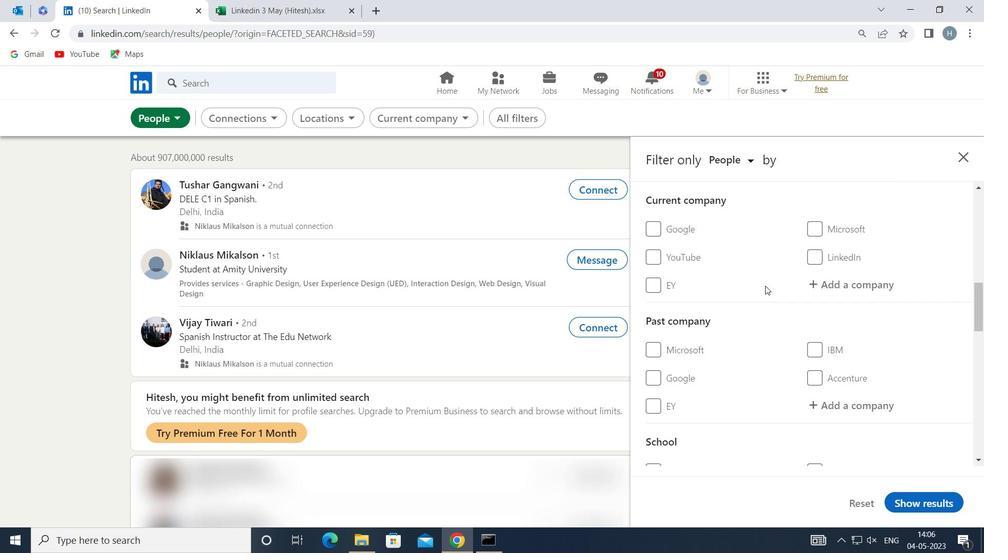 
Action: Mouse moved to (846, 356)
Screenshot: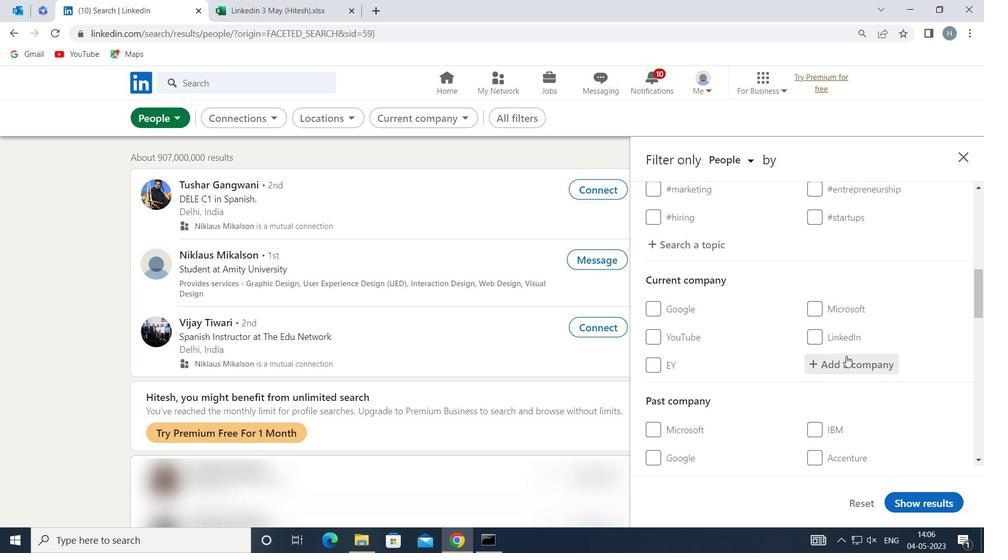
Action: Mouse pressed left at (846, 356)
Screenshot: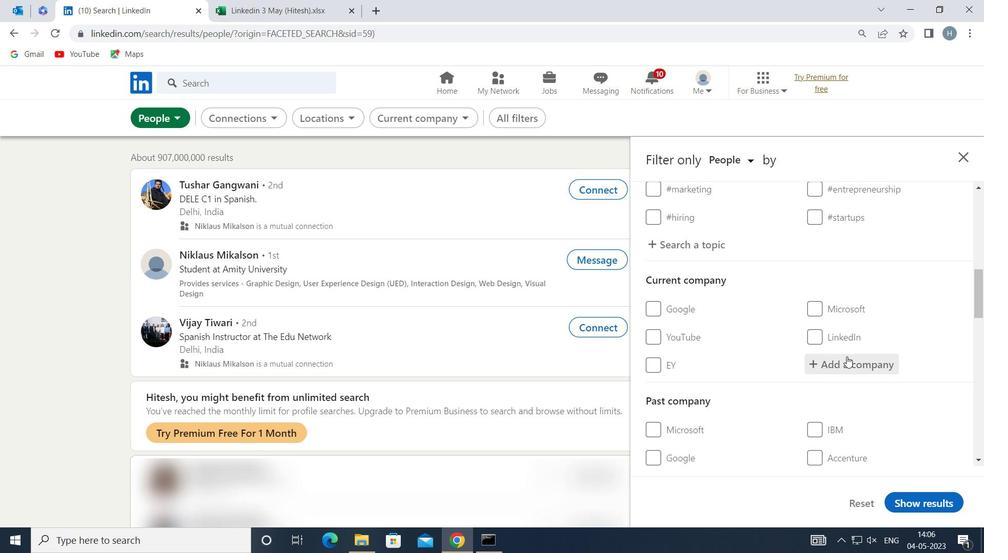 
Action: Mouse moved to (843, 353)
Screenshot: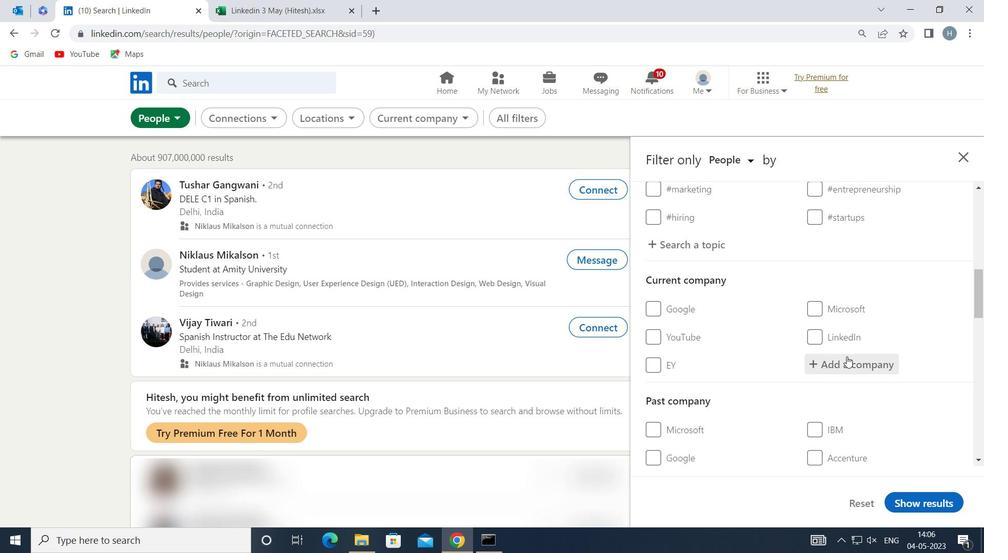 
Action: Key pressed <Key.shift>JADE<Key.space><Key.shift>GLOBAL<Key.space>
Screenshot: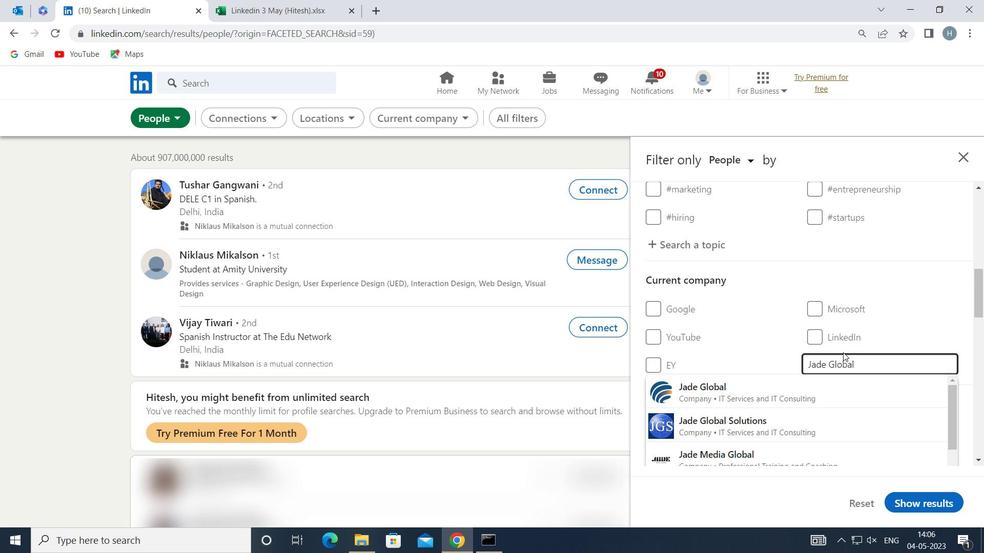 
Action: Mouse moved to (771, 395)
Screenshot: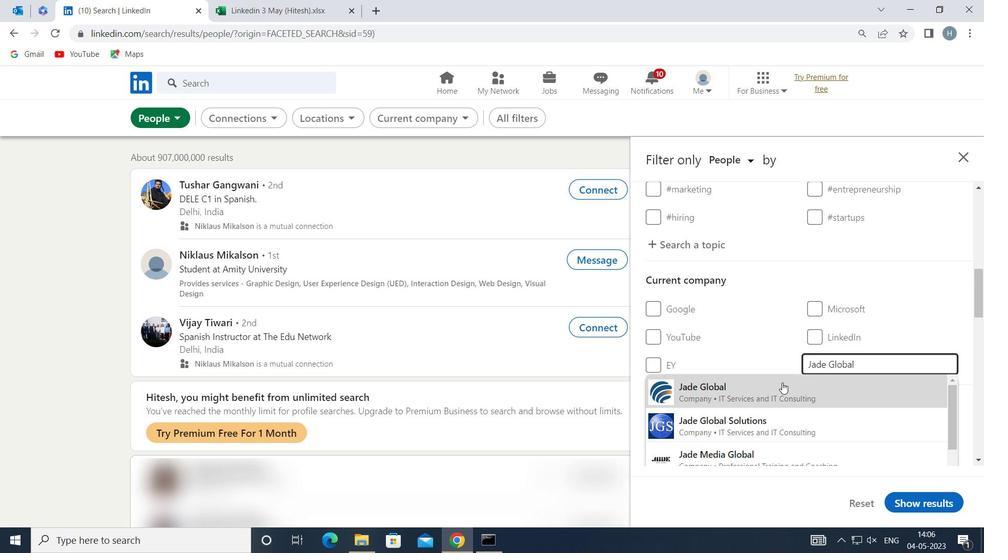 
Action: Mouse pressed left at (771, 395)
Screenshot: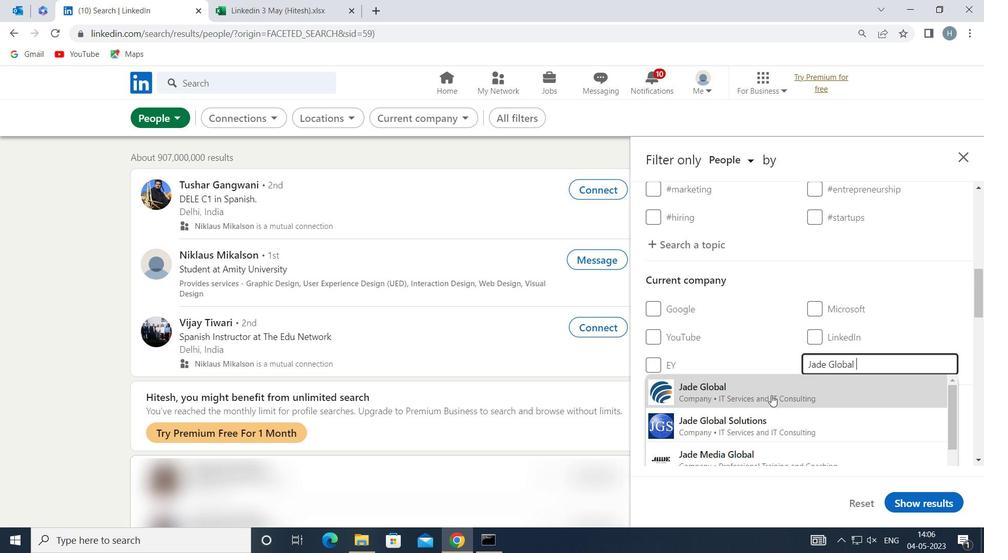 
Action: Mouse moved to (756, 364)
Screenshot: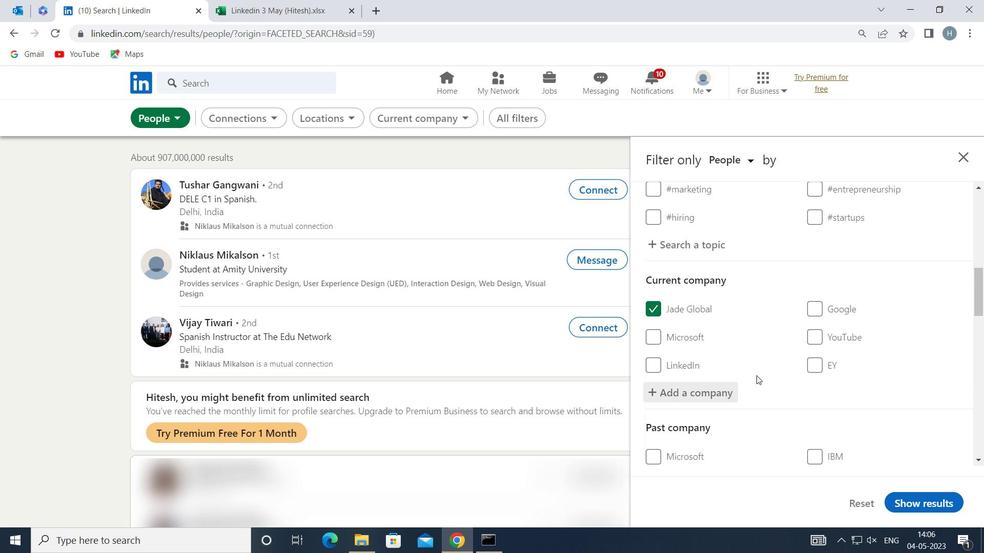 
Action: Mouse scrolled (756, 364) with delta (0, 0)
Screenshot: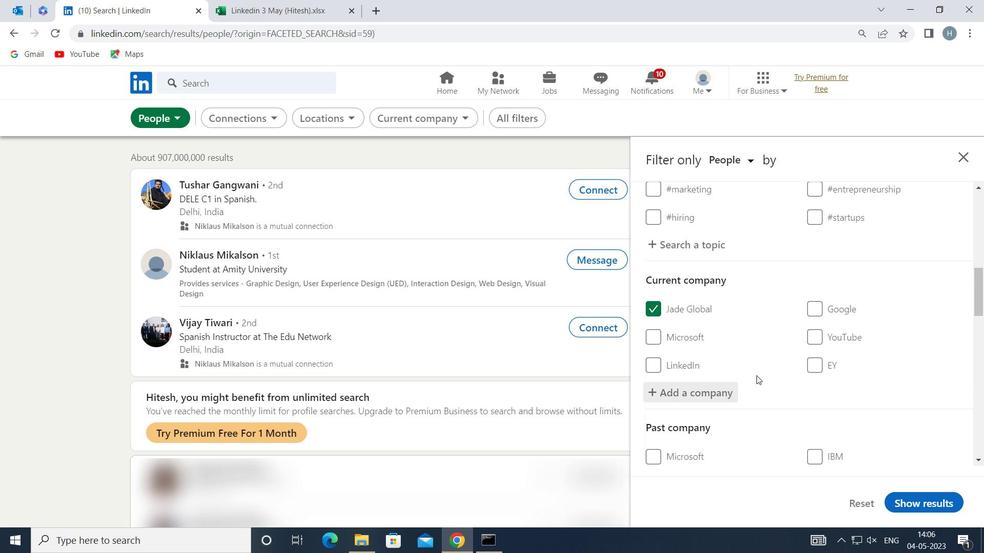 
Action: Mouse moved to (763, 359)
Screenshot: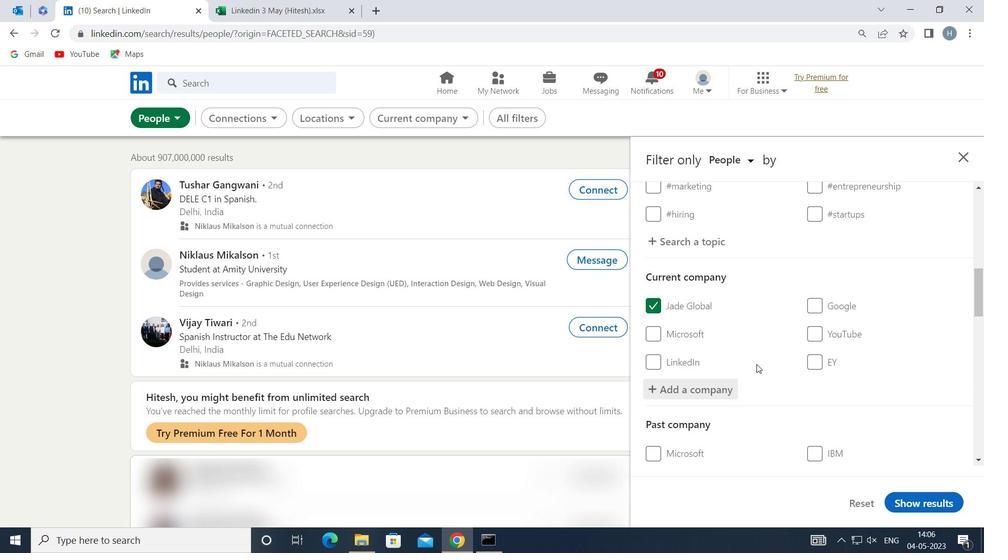 
Action: Mouse scrolled (763, 358) with delta (0, 0)
Screenshot: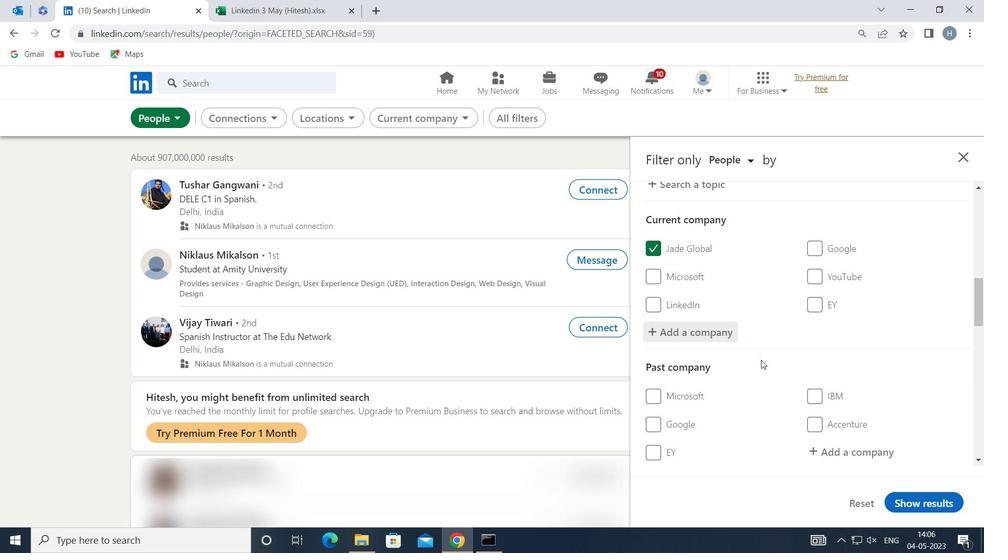 
Action: Mouse moved to (764, 356)
Screenshot: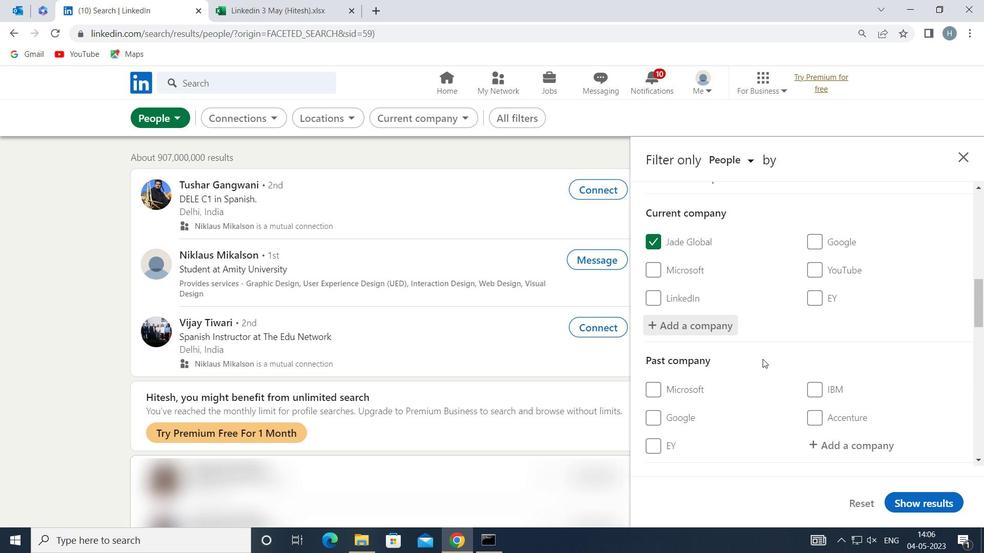 
Action: Mouse scrolled (764, 356) with delta (0, 0)
Screenshot: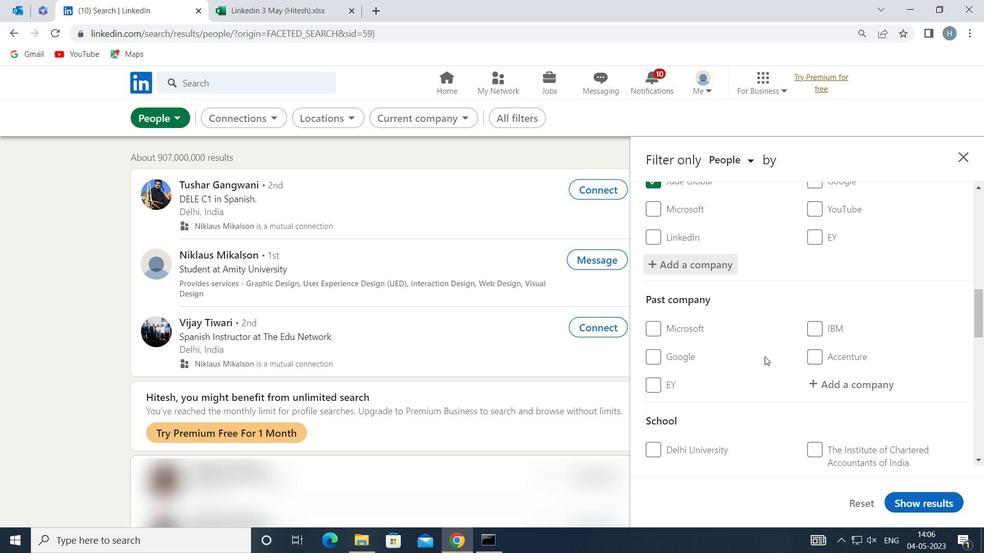 
Action: Mouse moved to (765, 355)
Screenshot: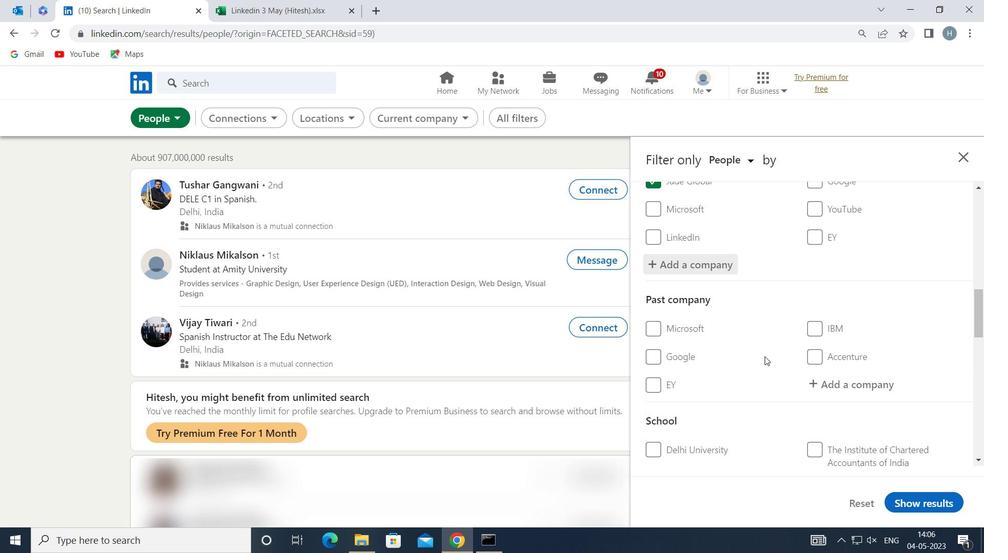 
Action: Mouse scrolled (765, 354) with delta (0, 0)
Screenshot: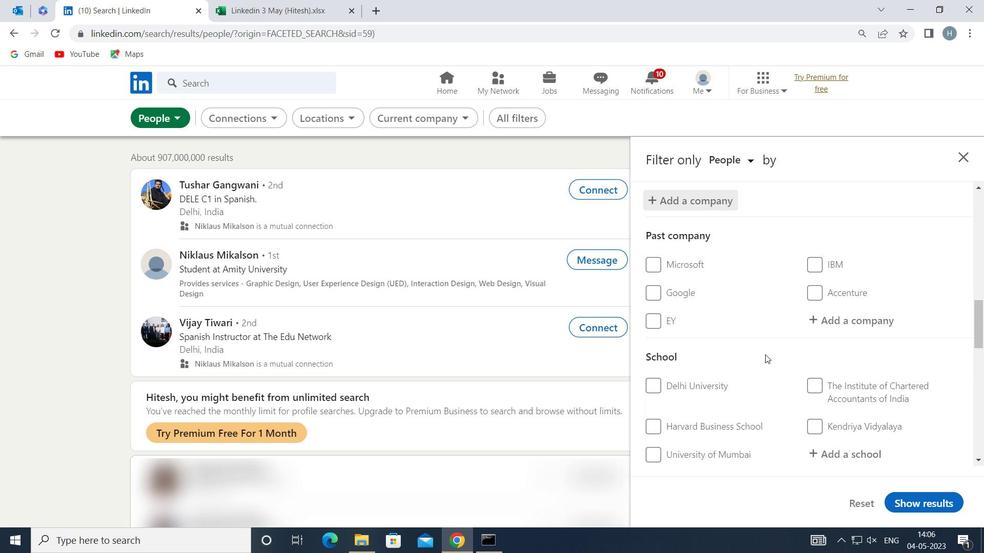 
Action: Mouse scrolled (765, 354) with delta (0, 0)
Screenshot: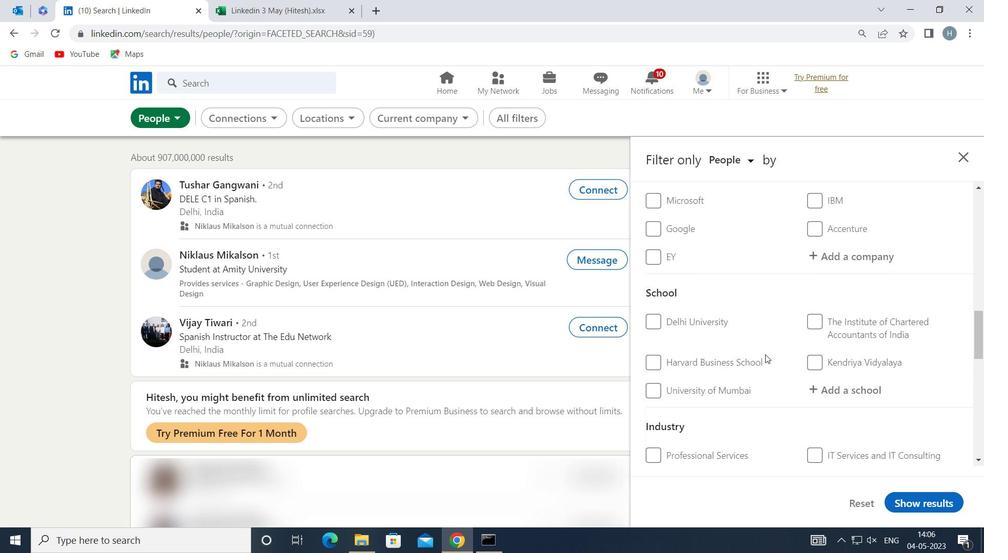 
Action: Mouse moved to (848, 328)
Screenshot: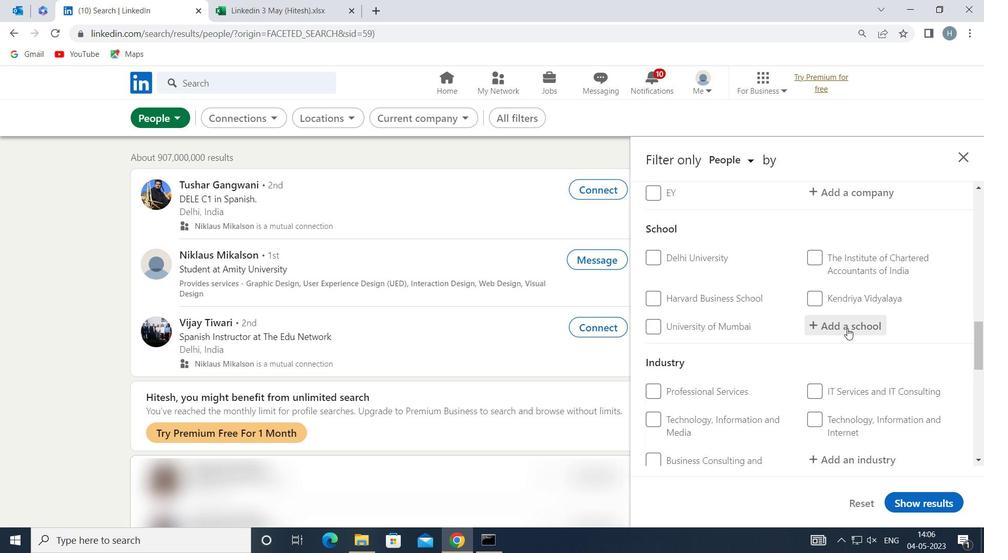 
Action: Mouse pressed left at (848, 328)
Screenshot: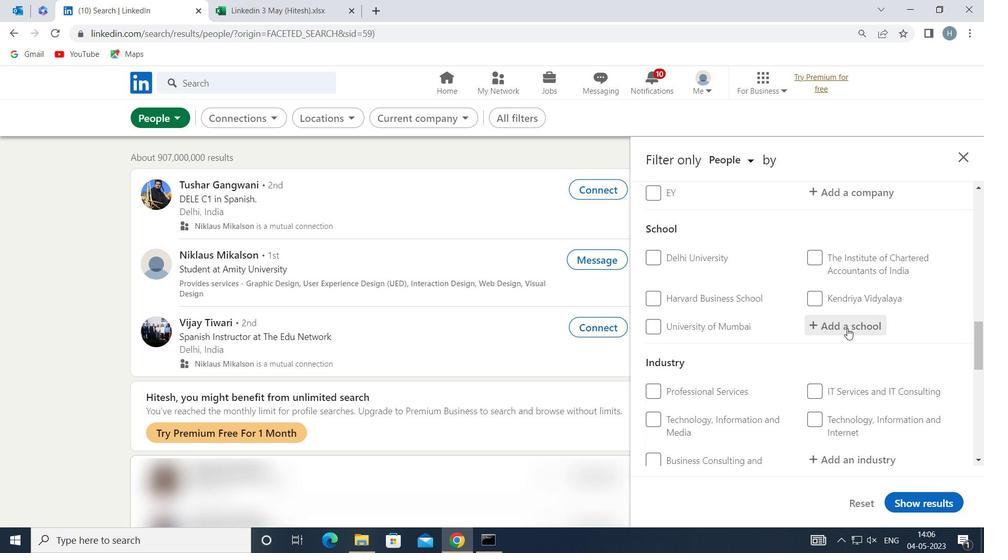 
Action: Mouse moved to (842, 328)
Screenshot: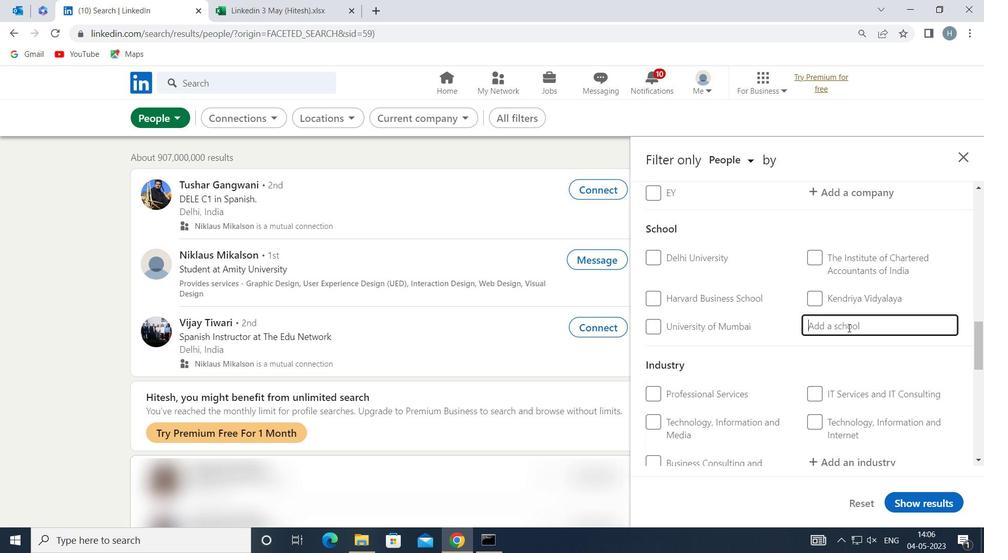 
Action: Key pressed <Key.shift><Key.shift><Key.shift>GOOGLE<Key.space><Key.shift>DEVELOPMENT<Key.backspace><Key.backspace><Key.backspace><Key.backspace><Key.backspace>PER<Key.space><Key.shift>GROUP
Screenshot: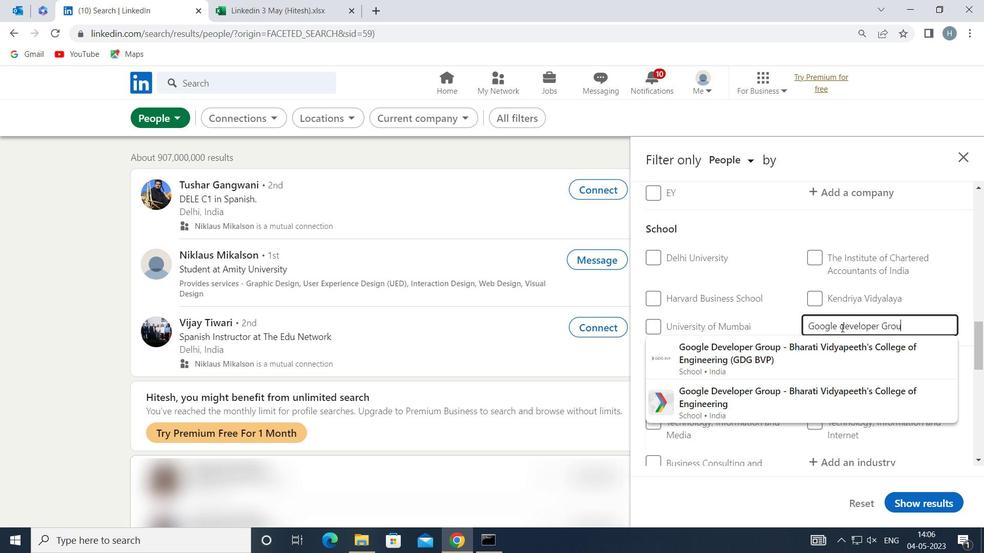 
Action: Mouse moved to (806, 346)
Screenshot: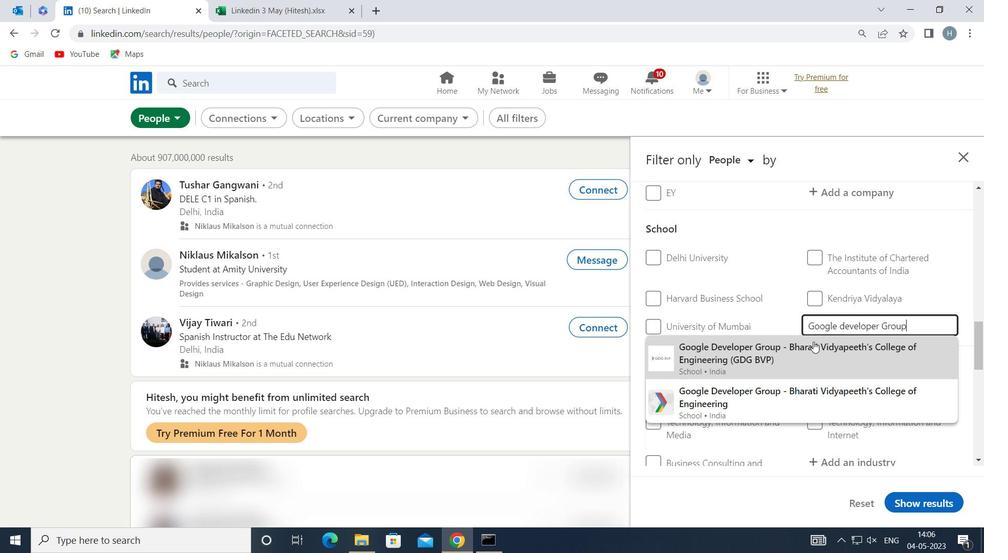 
Action: Mouse pressed left at (806, 346)
Screenshot: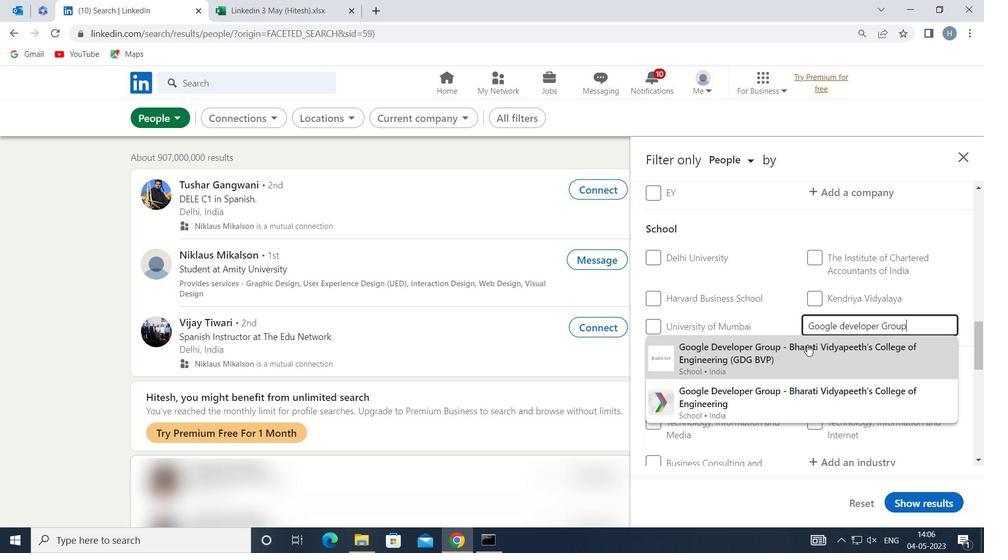 
Action: Mouse moved to (774, 355)
Screenshot: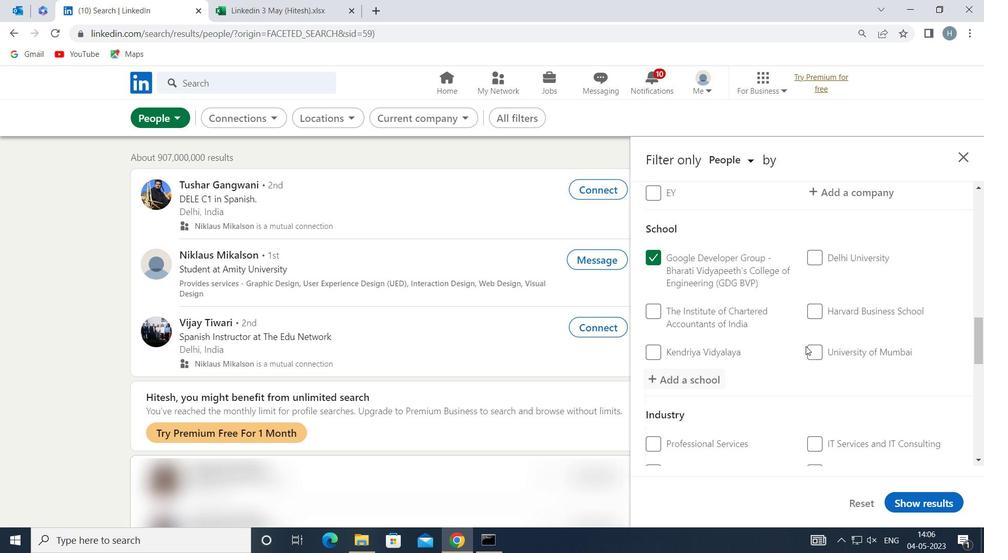 
Action: Mouse scrolled (774, 355) with delta (0, 0)
Screenshot: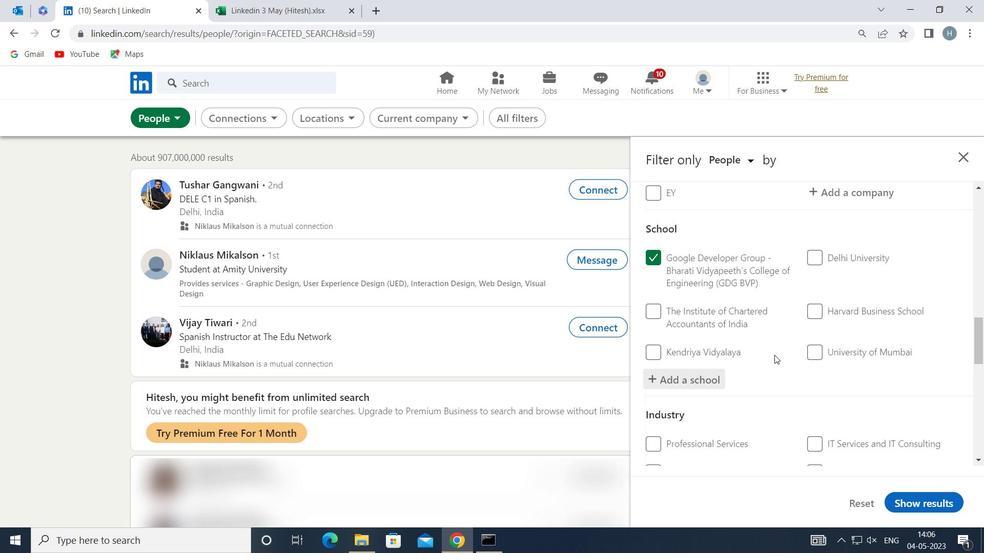 
Action: Mouse moved to (776, 348)
Screenshot: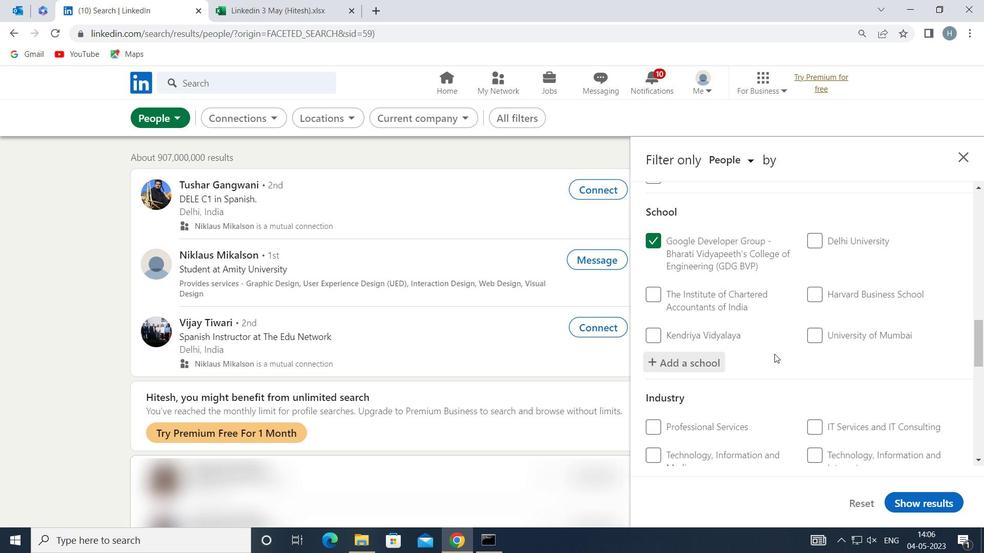 
Action: Mouse scrolled (776, 348) with delta (0, 0)
Screenshot: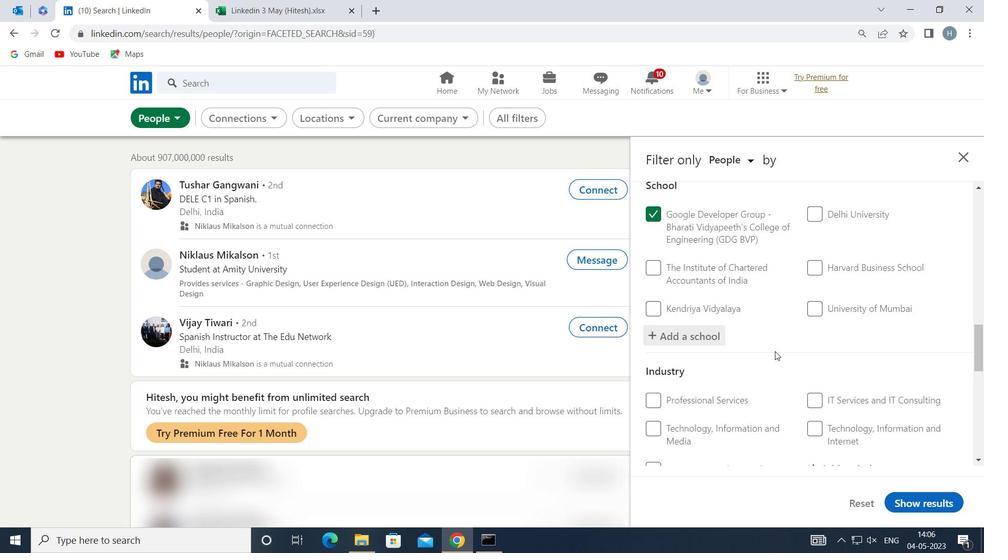 
Action: Mouse moved to (848, 387)
Screenshot: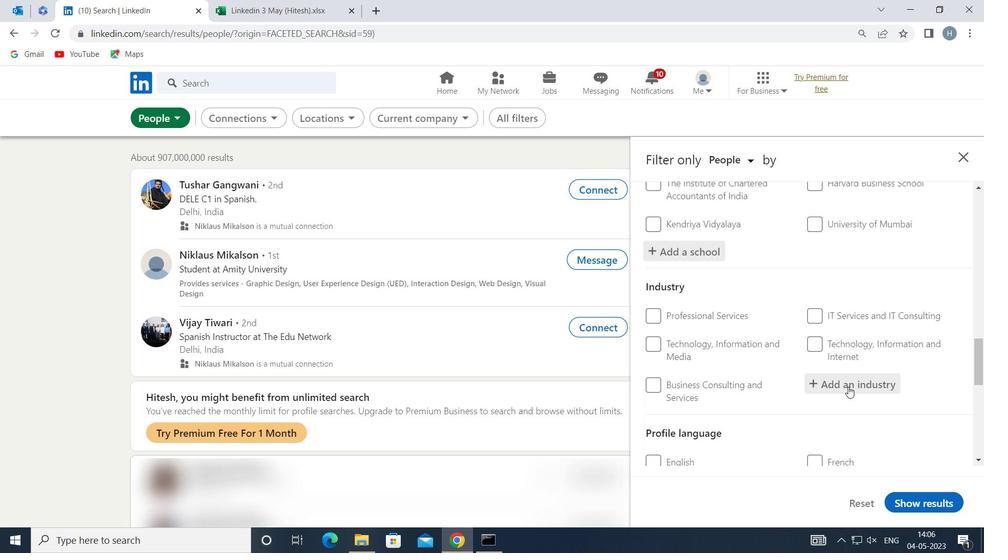 
Action: Mouse pressed left at (848, 387)
Screenshot: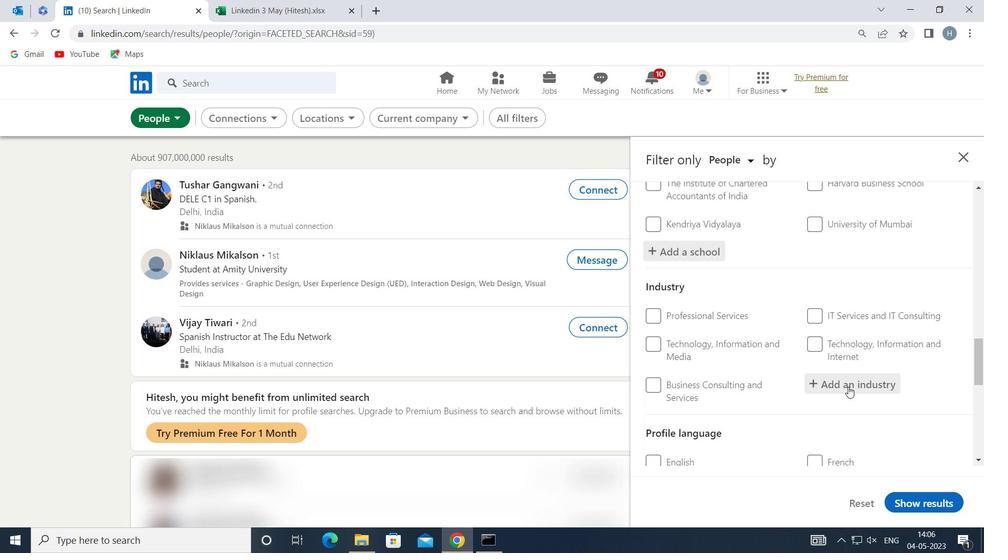 
Action: Mouse moved to (848, 386)
Screenshot: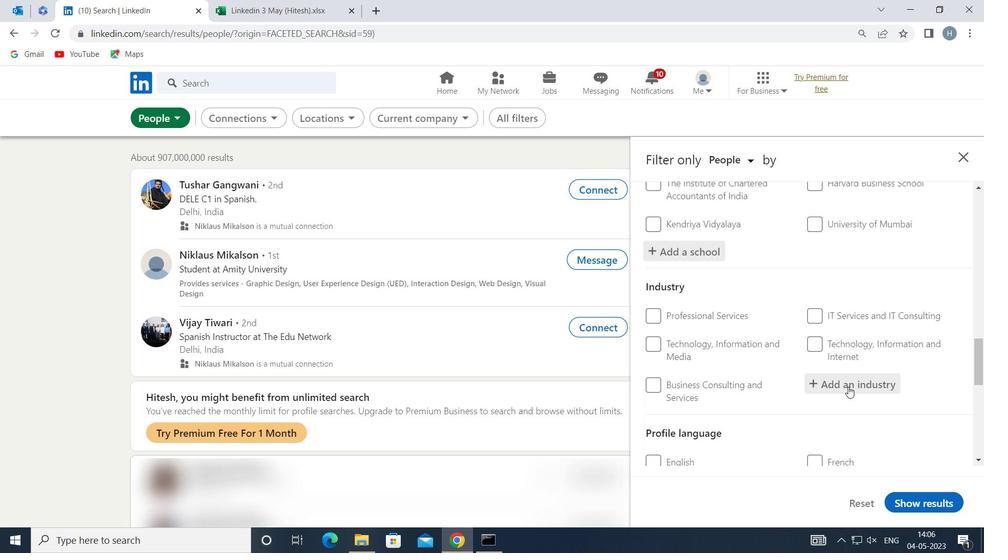 
Action: Key pressed <Key.shift>GAMBLING
Screenshot: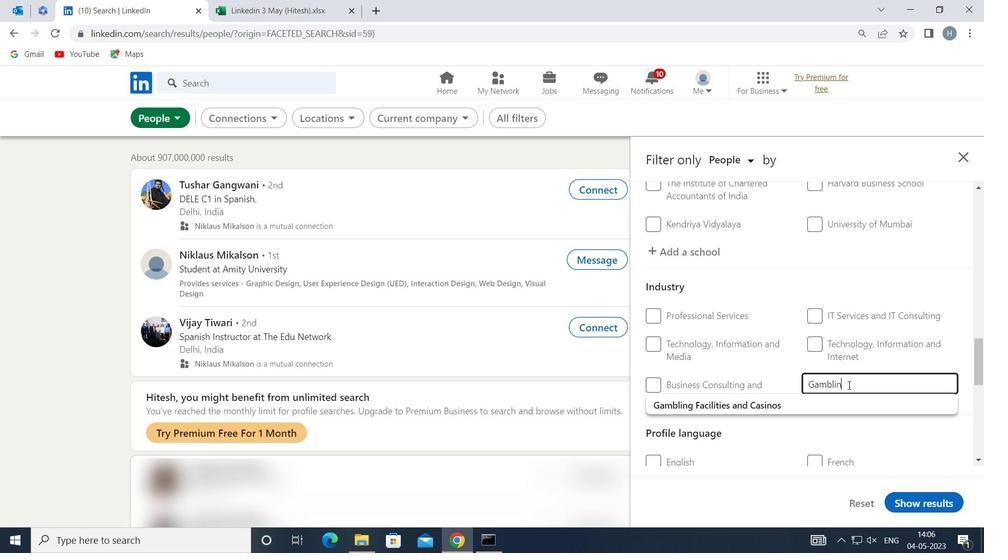 
Action: Mouse moved to (780, 403)
Screenshot: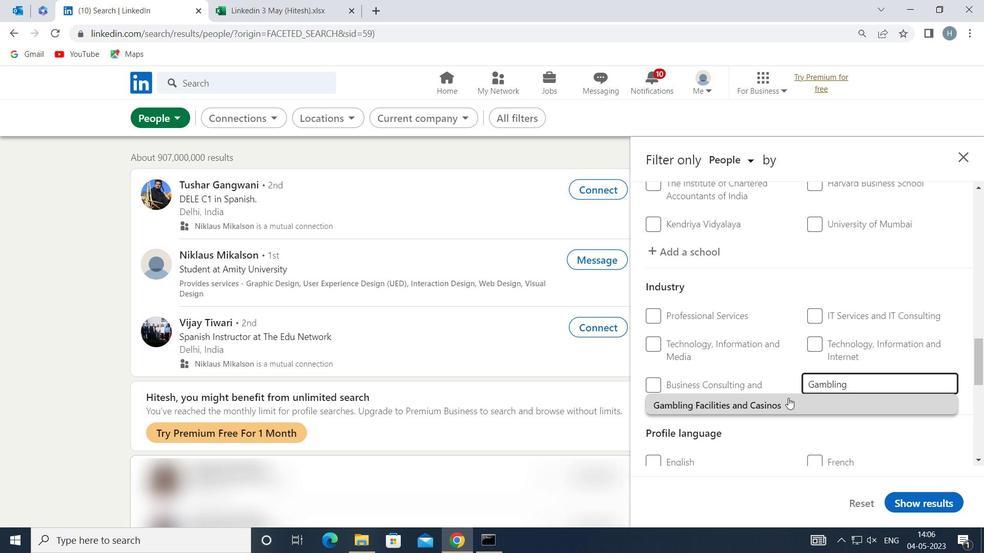 
Action: Mouse pressed left at (780, 403)
Screenshot: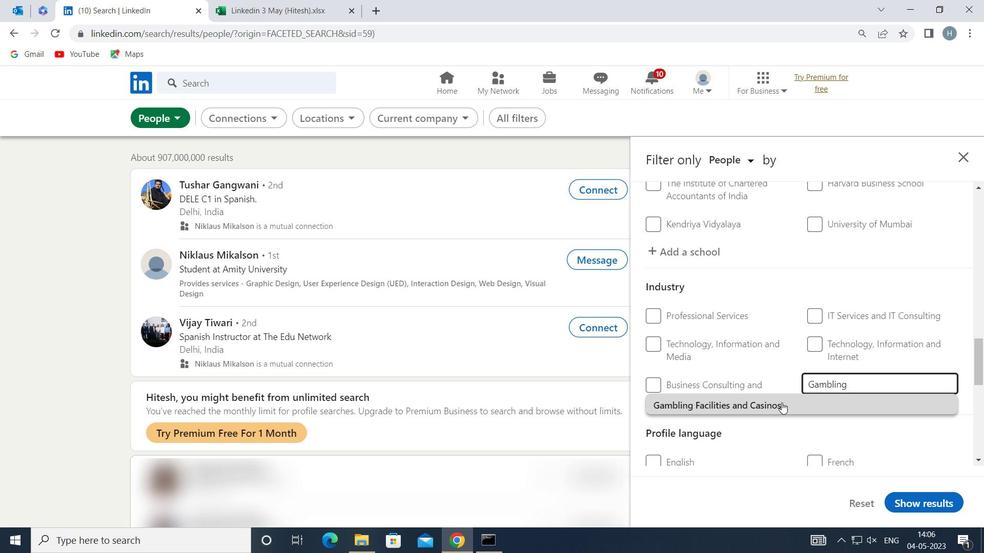 
Action: Mouse moved to (770, 379)
Screenshot: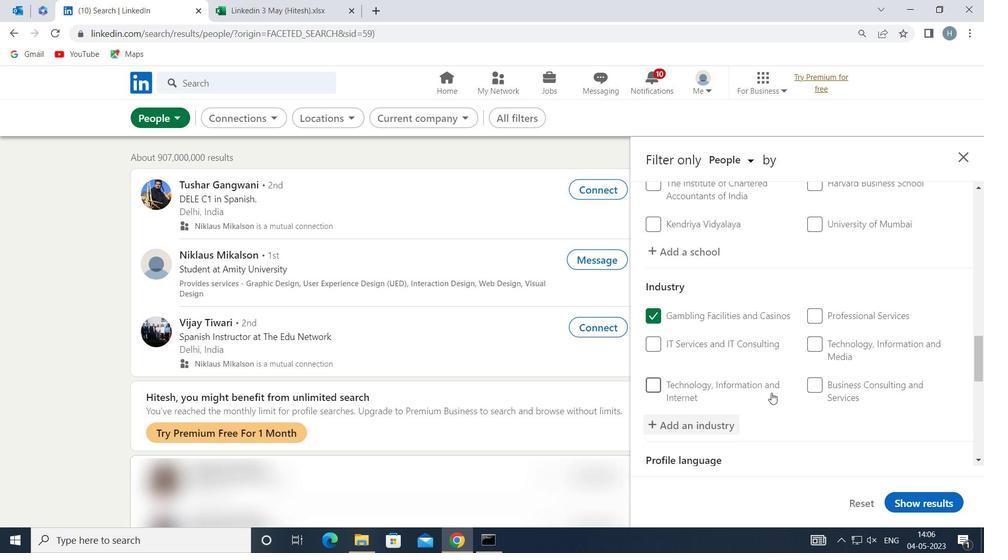 
Action: Mouse scrolled (770, 379) with delta (0, 0)
Screenshot: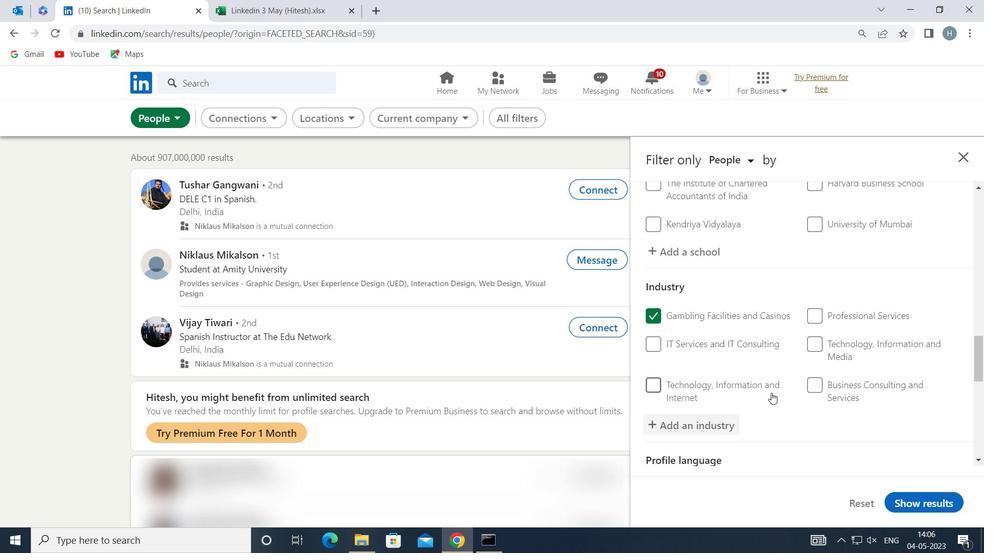 
Action: Mouse scrolled (770, 379) with delta (0, 0)
Screenshot: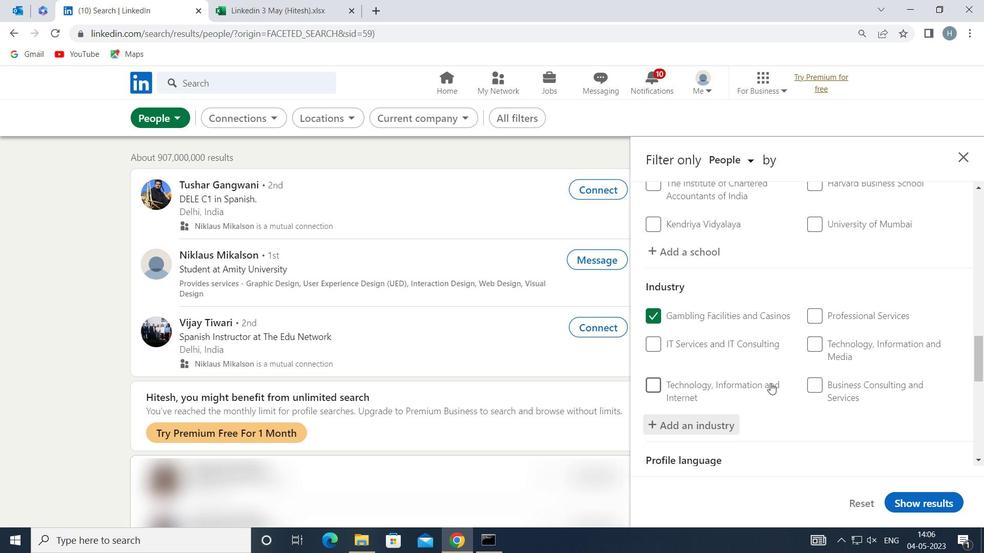 
Action: Mouse moved to (770, 379)
Screenshot: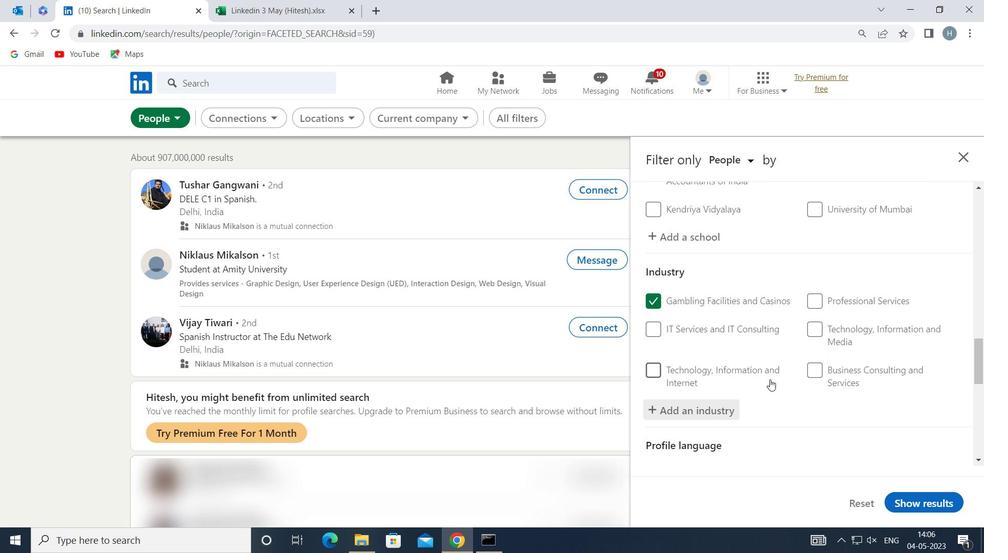 
Action: Mouse scrolled (770, 378) with delta (0, 0)
Screenshot: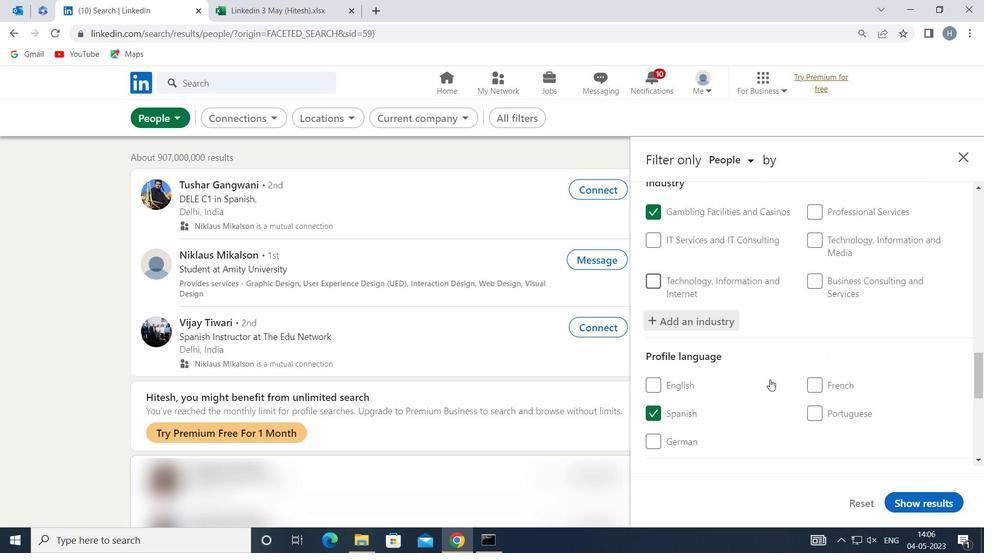 
Action: Mouse scrolled (770, 378) with delta (0, 0)
Screenshot: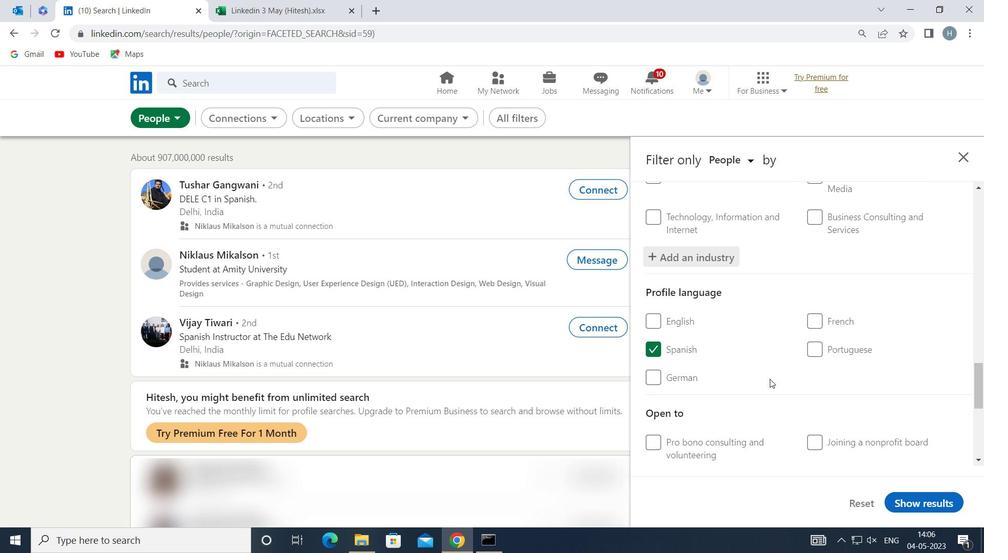 
Action: Mouse scrolled (770, 378) with delta (0, 0)
Screenshot: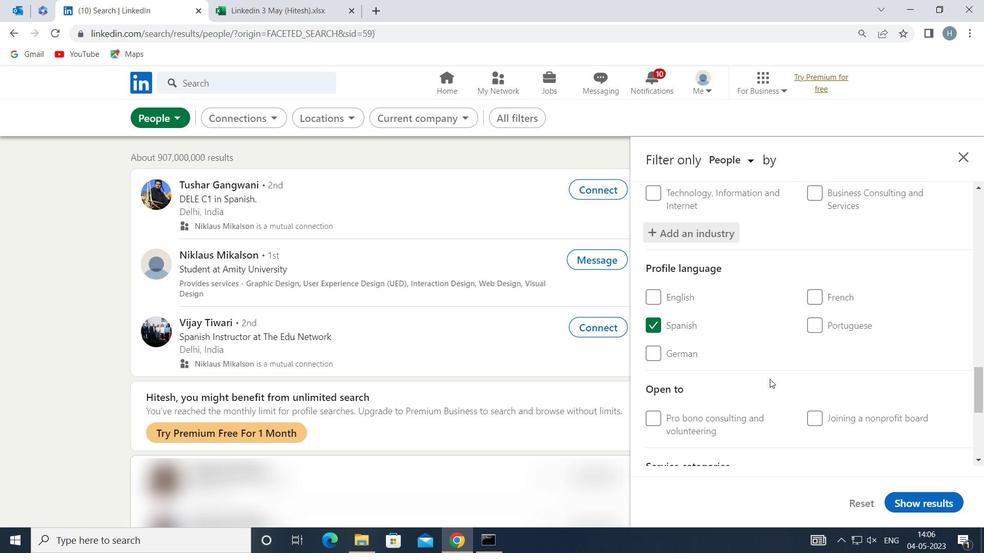 
Action: Mouse scrolled (770, 378) with delta (0, 0)
Screenshot: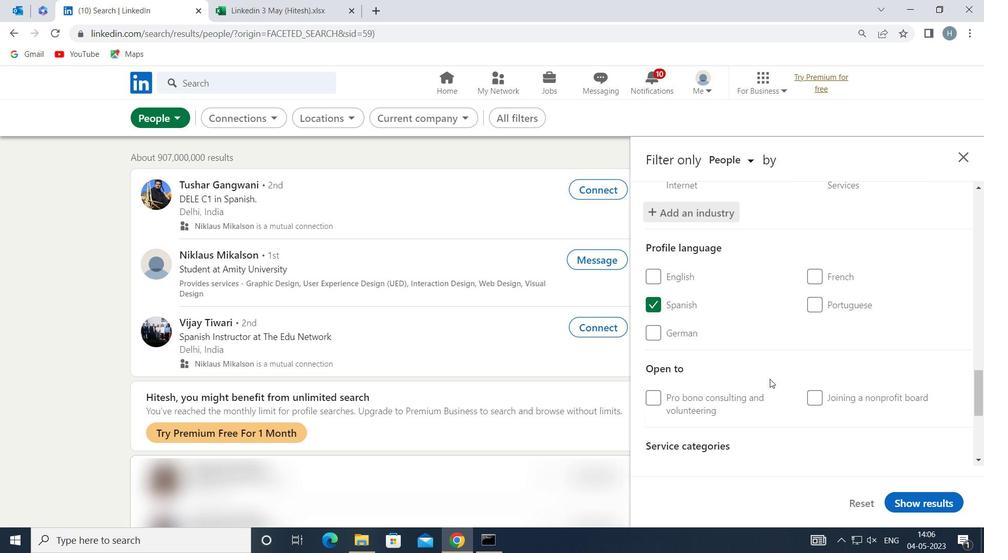 
Action: Mouse moved to (838, 361)
Screenshot: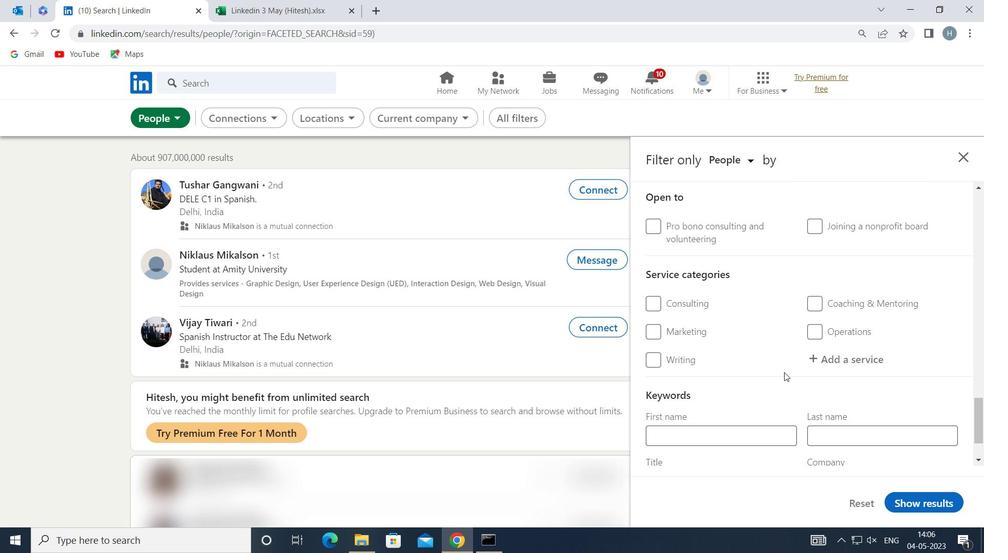 
Action: Mouse pressed left at (838, 361)
Screenshot: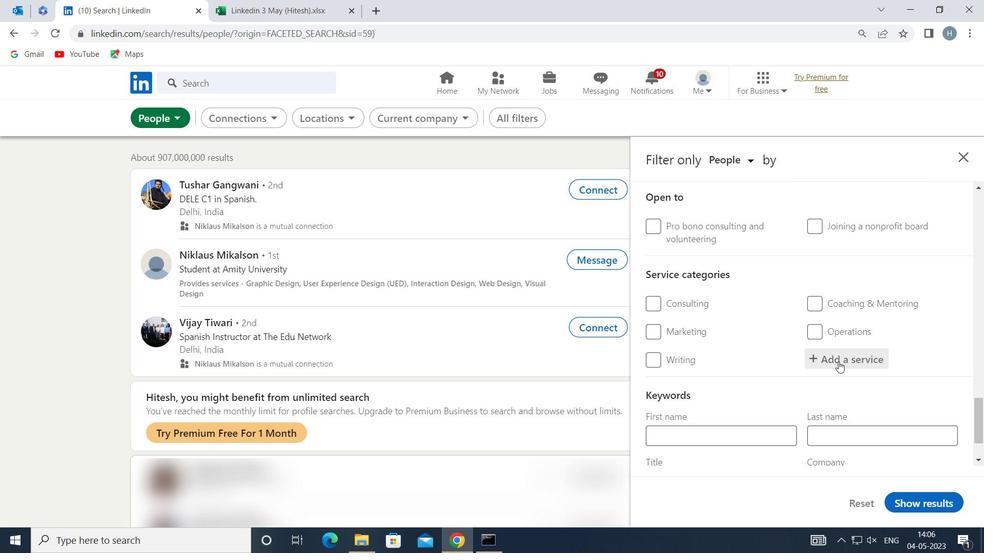 
Action: Key pressed <Key.shift>HEADSHOT<Key.space><Key.shift>P
Screenshot: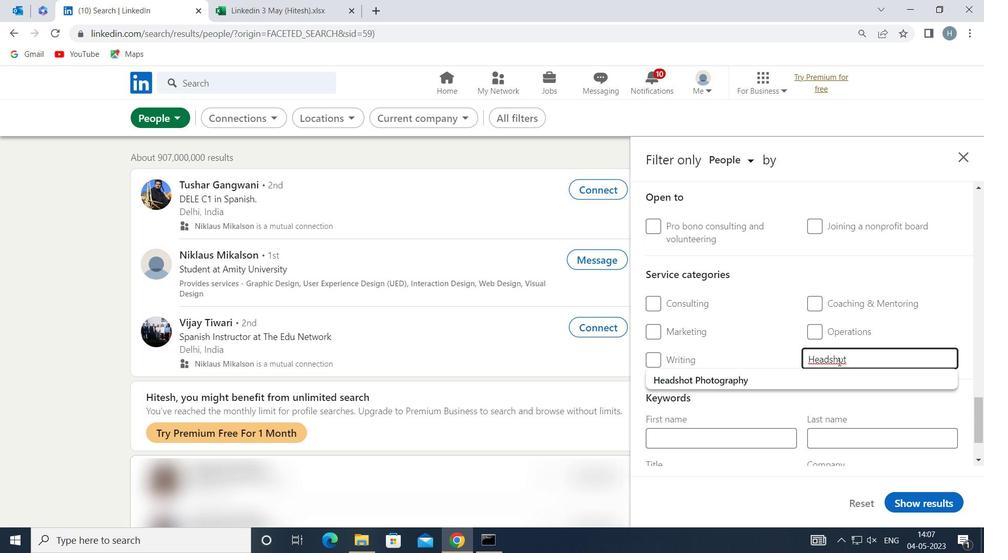 
Action: Mouse moved to (782, 381)
Screenshot: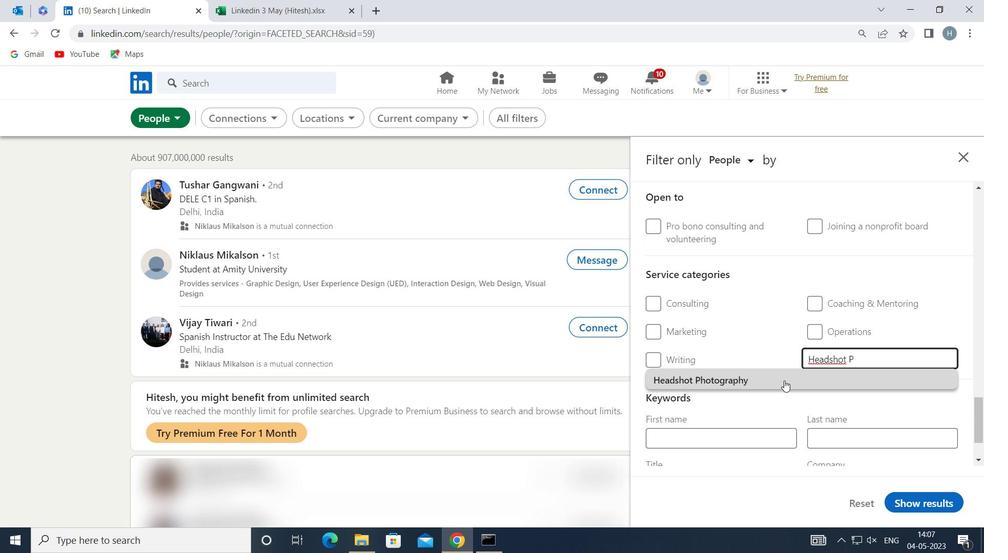 
Action: Mouse pressed left at (782, 381)
Screenshot: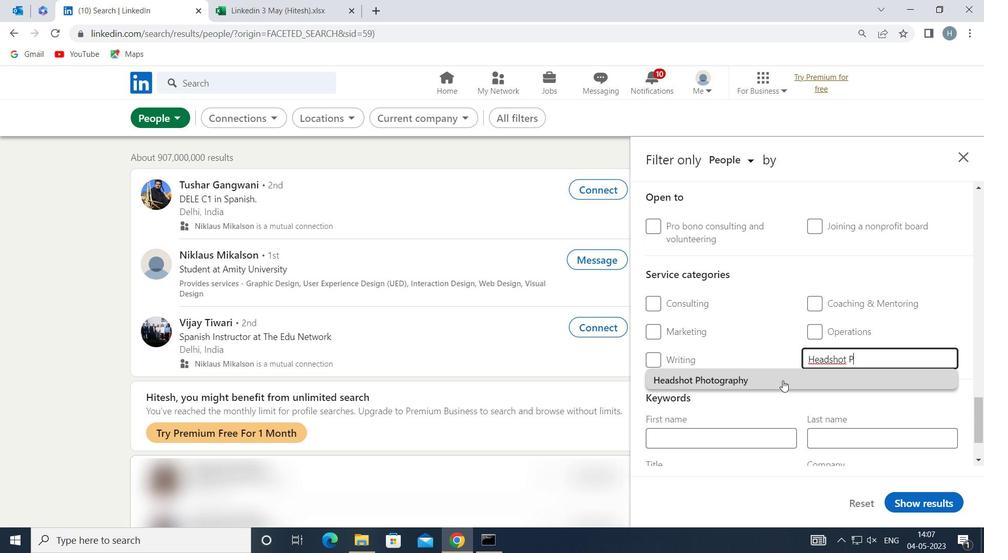 
Action: Mouse moved to (764, 372)
Screenshot: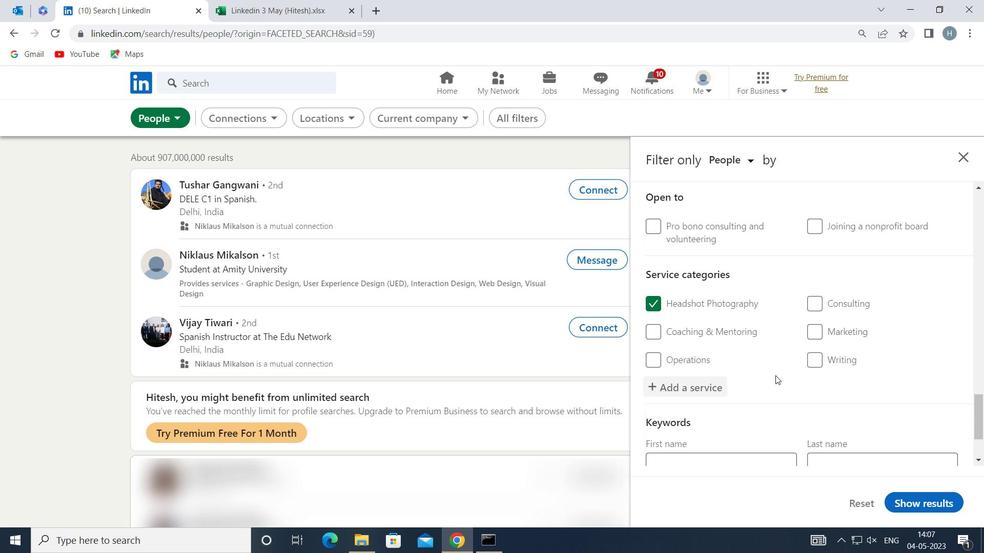 
Action: Mouse scrolled (764, 372) with delta (0, 0)
Screenshot: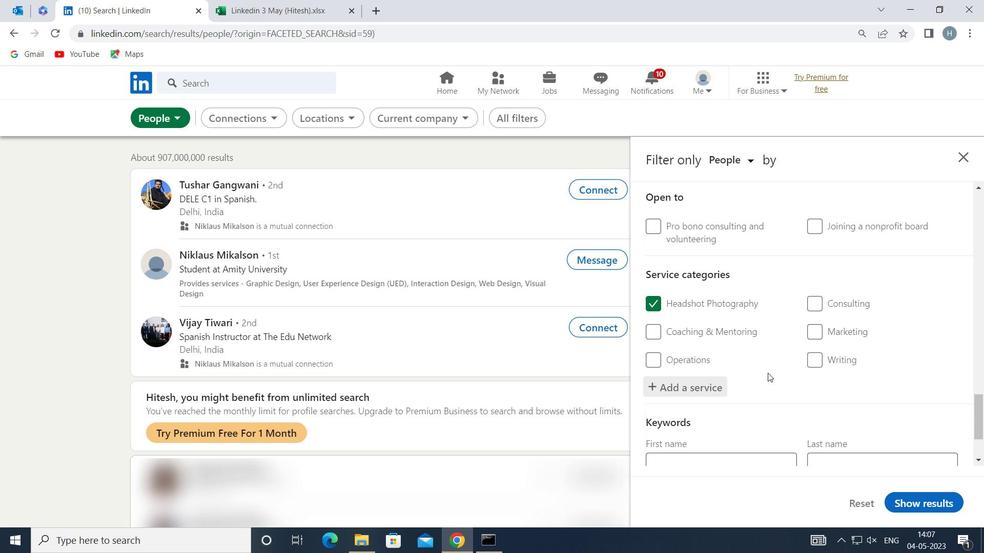 
Action: Mouse scrolled (764, 372) with delta (0, 0)
Screenshot: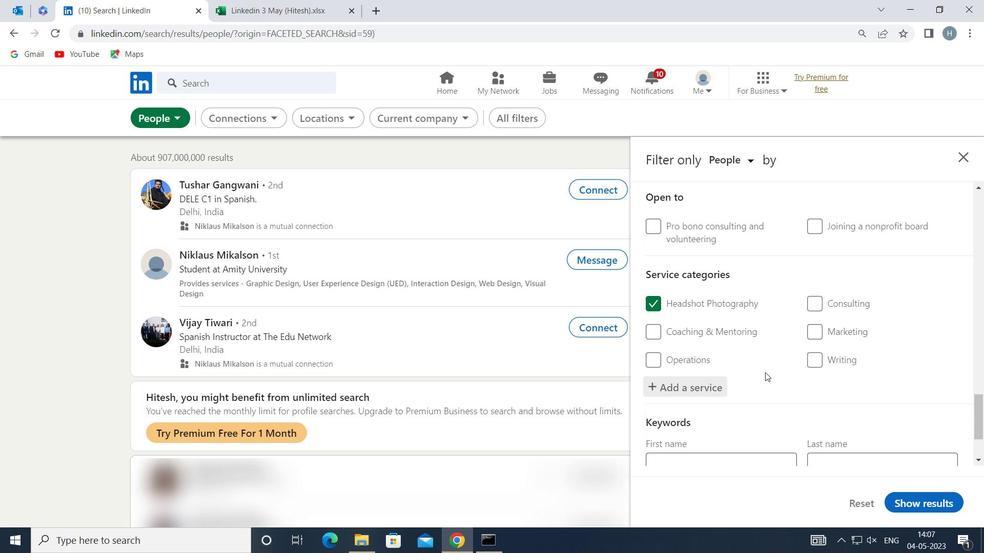 
Action: Mouse scrolled (764, 372) with delta (0, 0)
Screenshot: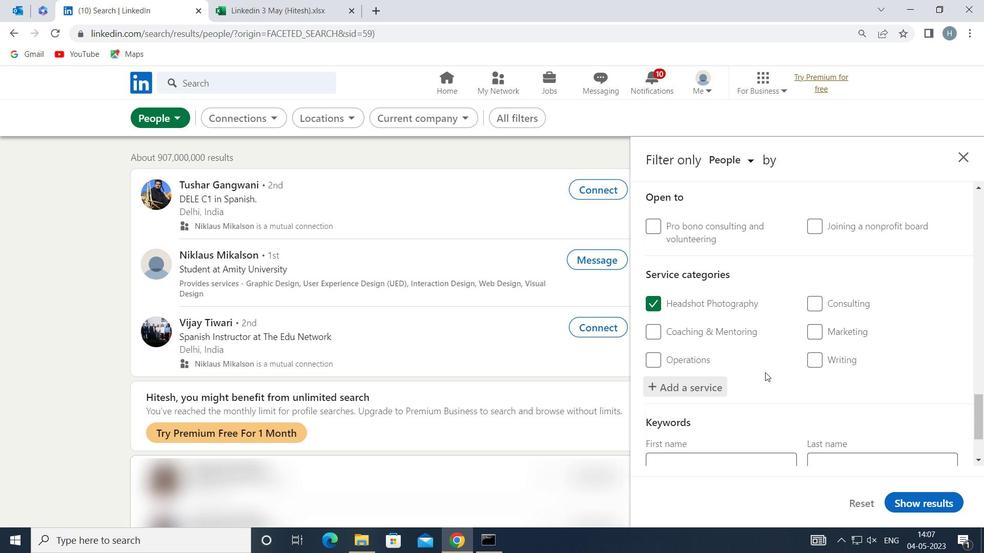 
Action: Mouse scrolled (764, 372) with delta (0, 0)
Screenshot: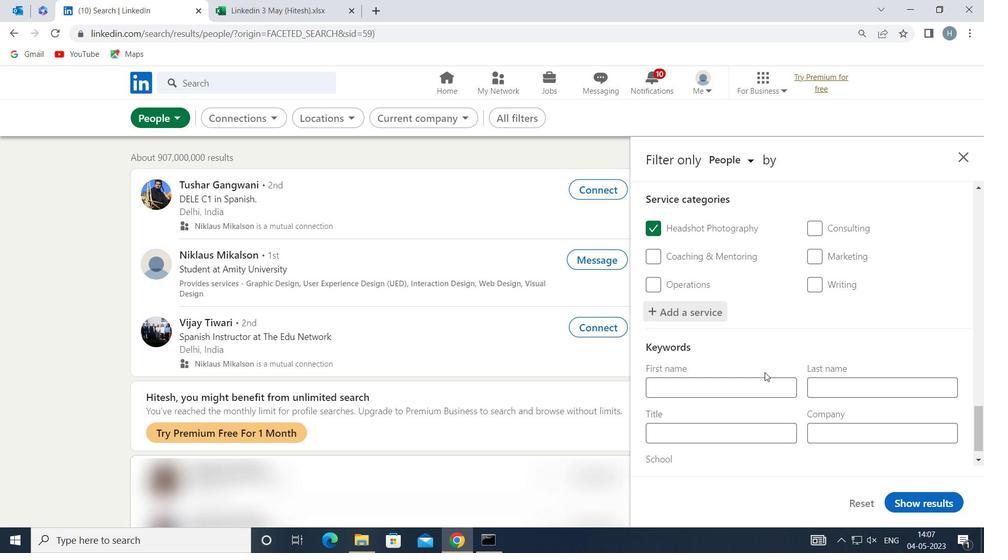 
Action: Mouse scrolled (764, 372) with delta (0, 0)
Screenshot: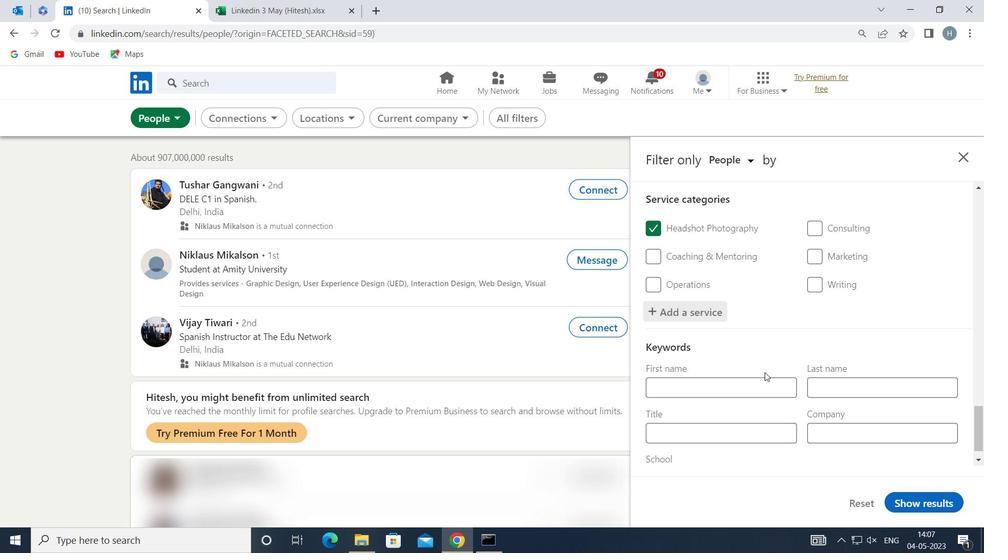 
Action: Mouse scrolled (764, 372) with delta (0, 0)
Screenshot: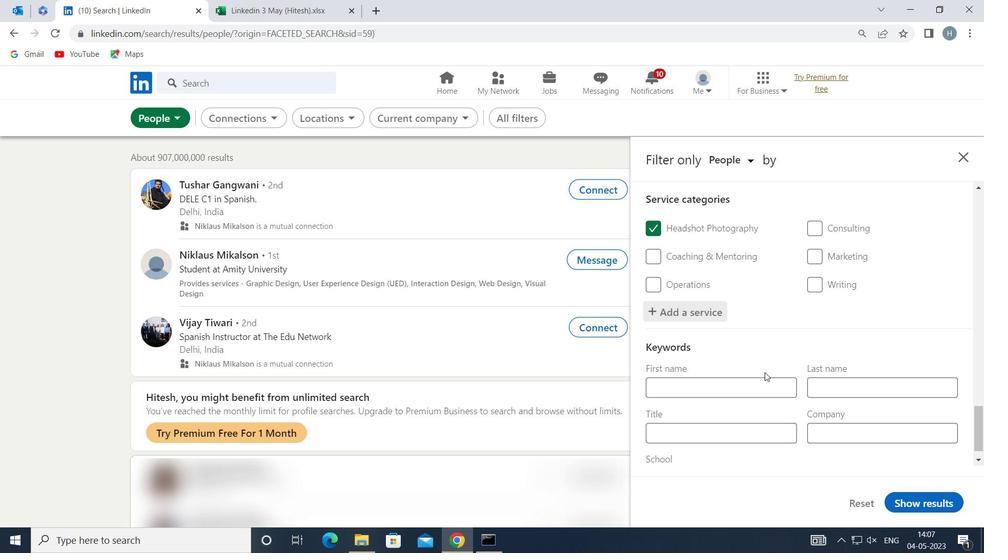 
Action: Mouse moved to (766, 404)
Screenshot: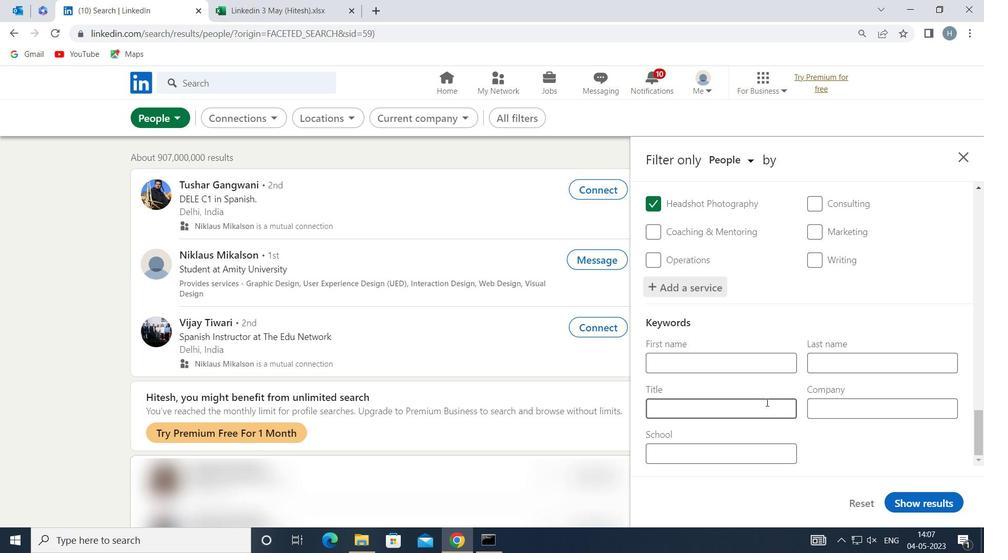 
Action: Mouse pressed left at (766, 404)
Screenshot: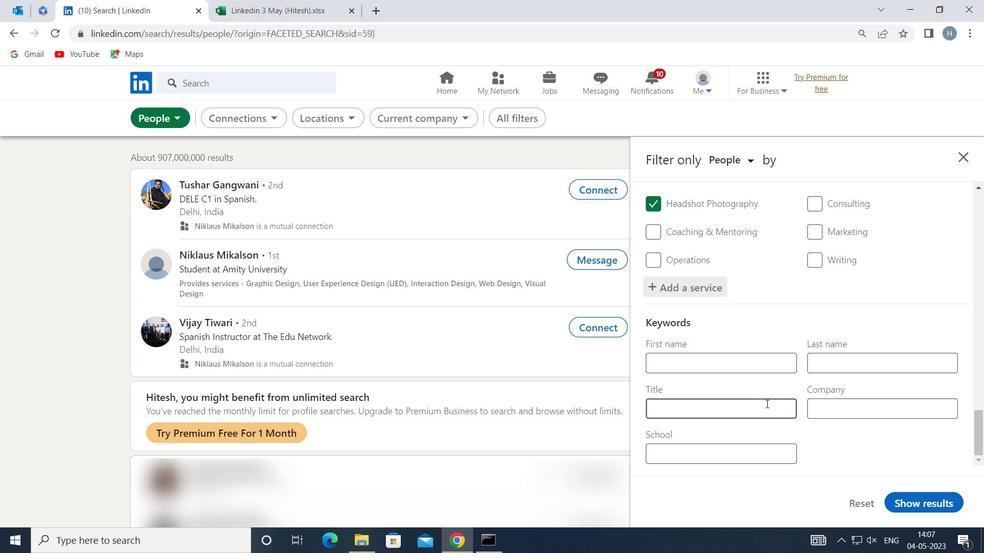
Action: Key pressed <Key.shift>MAINTENANCE<Key.space><Key.shift>ENGINEER
Screenshot: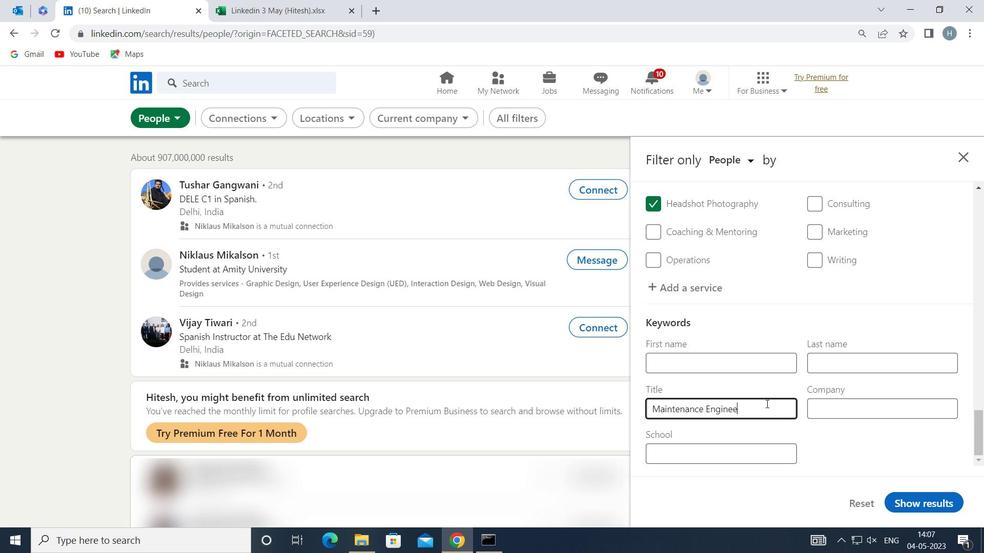 
Action: Mouse moved to (918, 499)
Screenshot: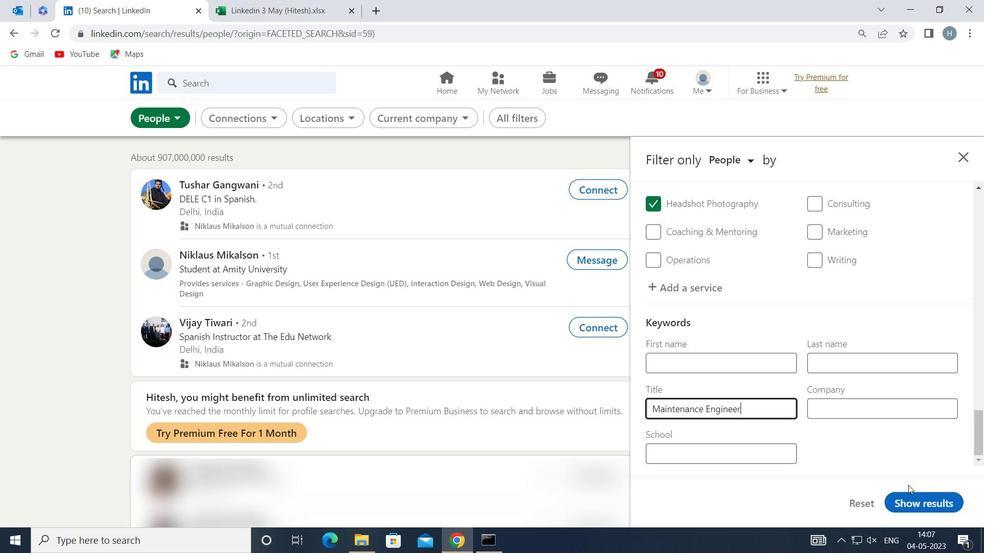
Action: Mouse pressed left at (918, 499)
Screenshot: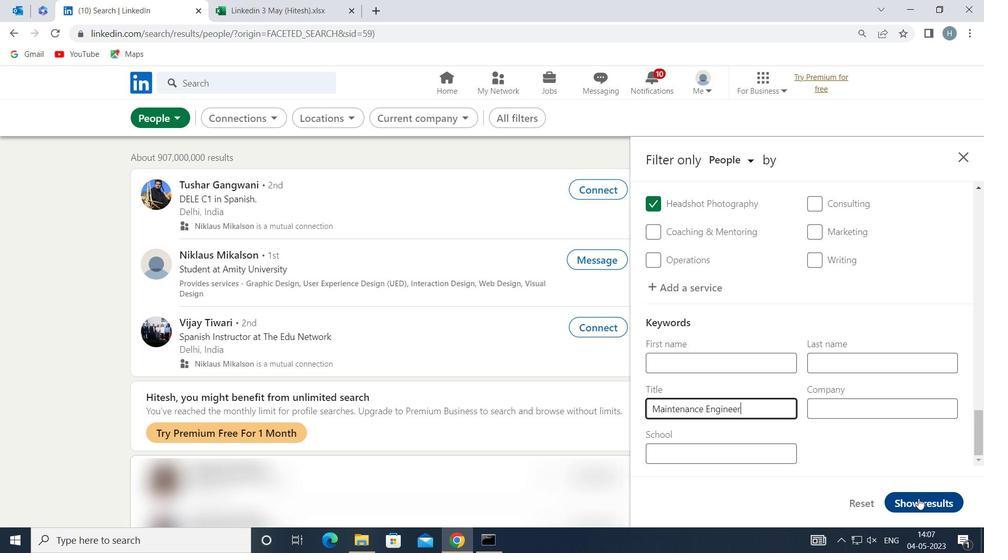 
Action: Mouse moved to (669, 349)
Screenshot: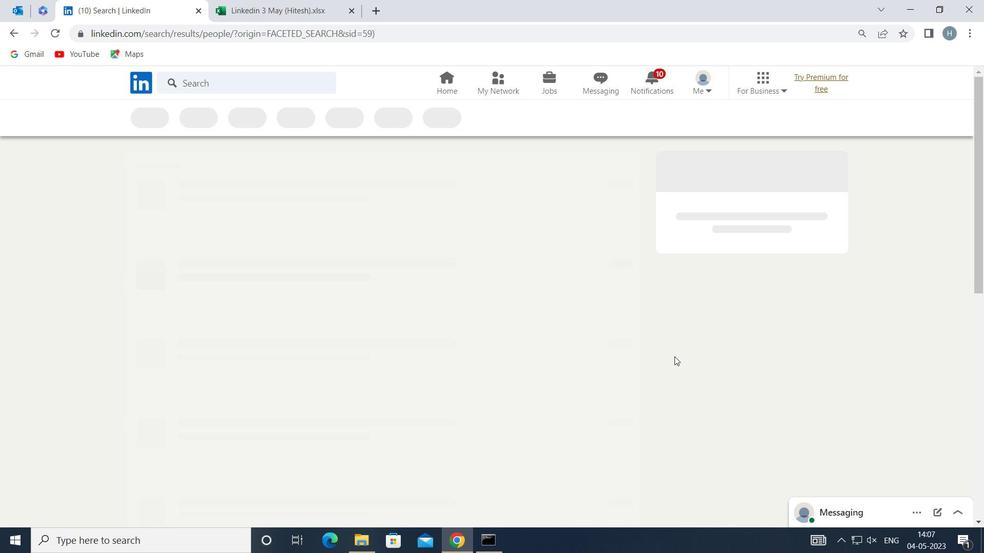 
